 Task: In the  document Greatbarrierreefmeet.html change page color to  'Grey'. Insert watermark  'Confidential ' Apply Font Style in watermark Nunito
Action: Mouse moved to (280, 465)
Screenshot: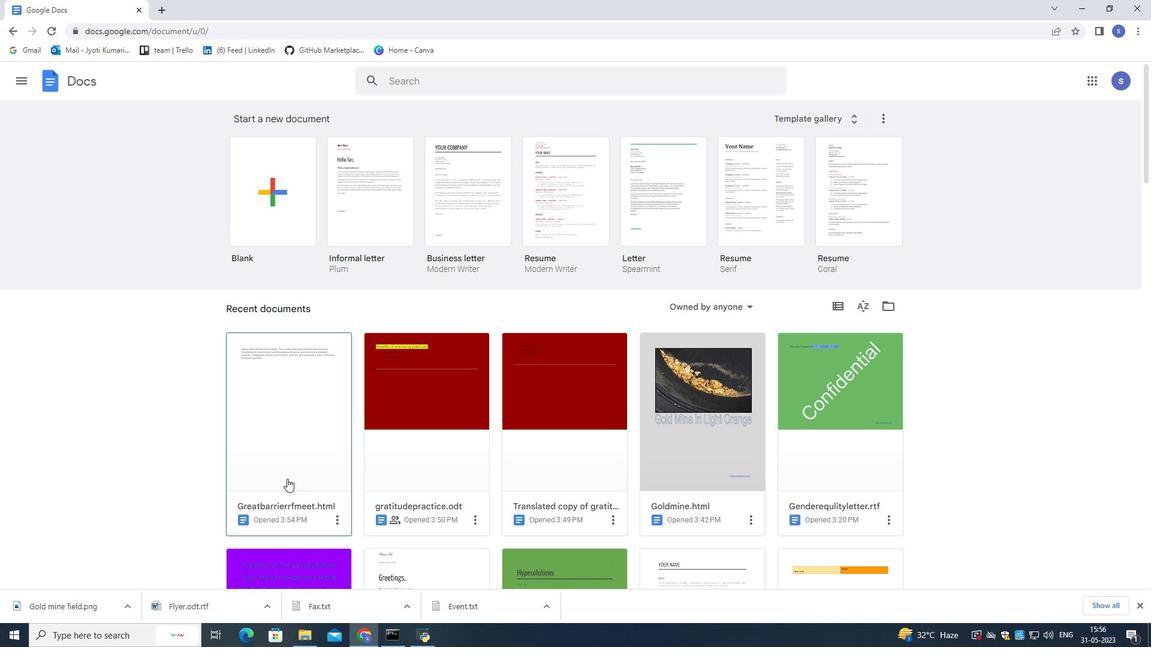 
Action: Mouse pressed left at (280, 465)
Screenshot: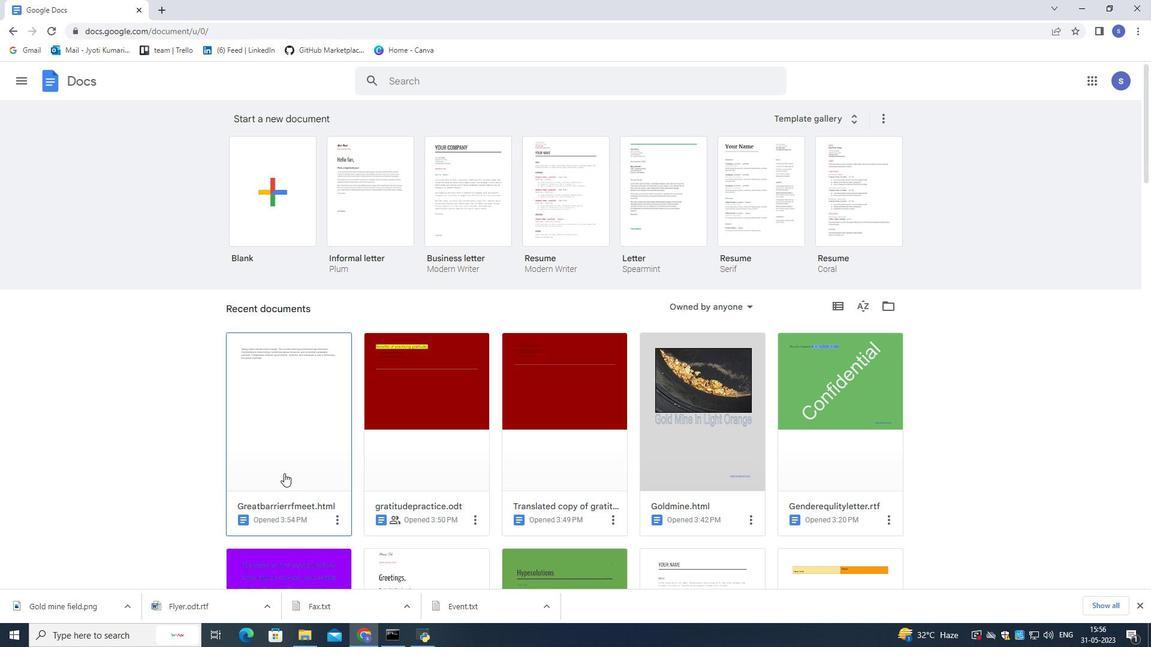 
Action: Mouse pressed left at (280, 465)
Screenshot: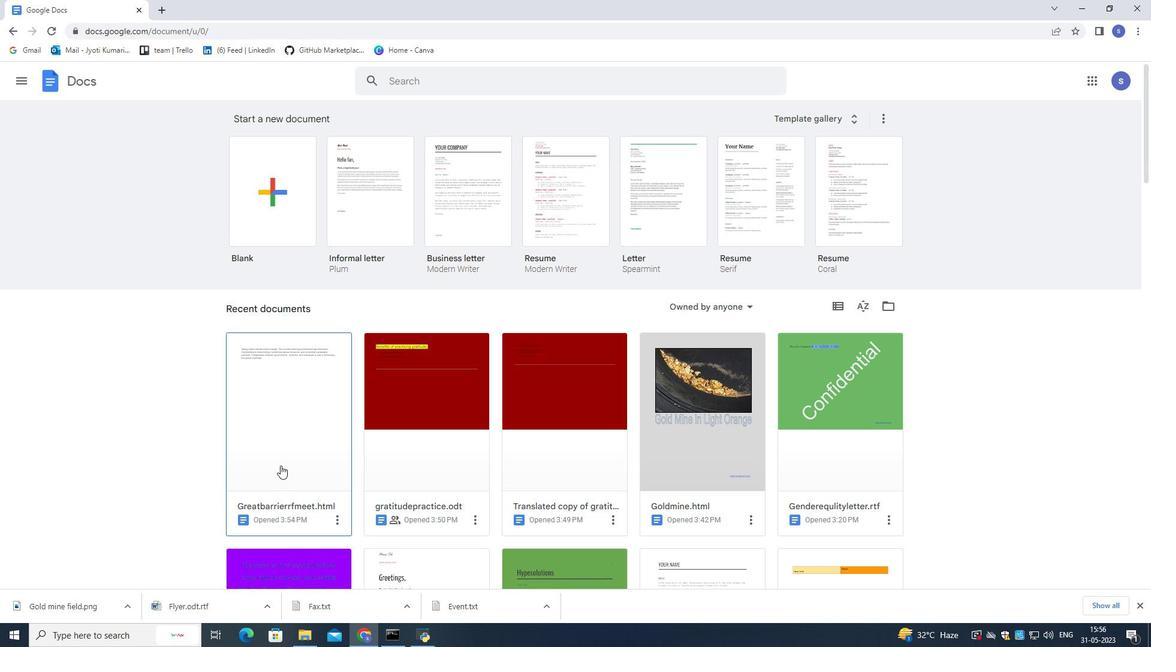 
Action: Mouse moved to (38, 91)
Screenshot: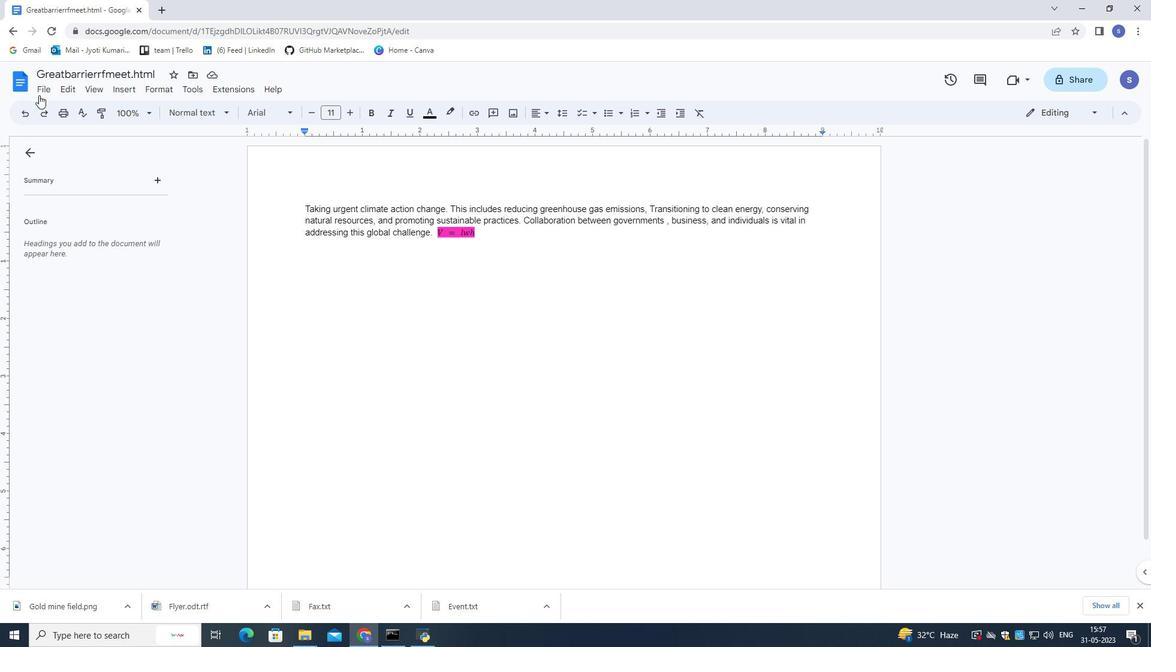 
Action: Mouse pressed left at (38, 91)
Screenshot: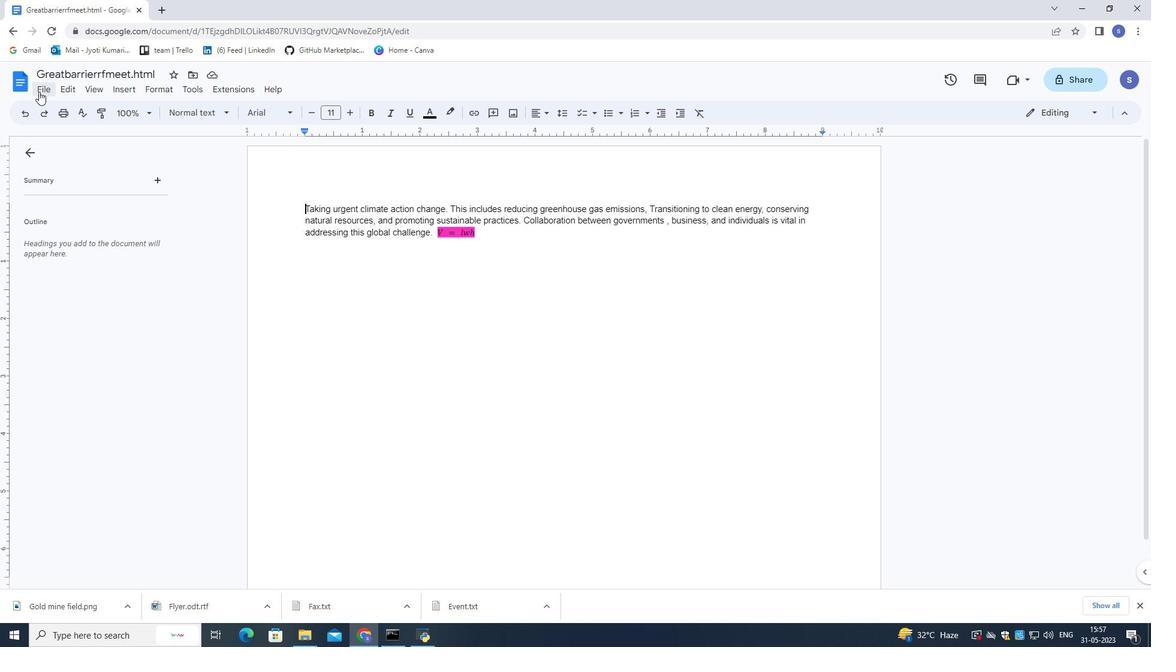 
Action: Mouse moved to (124, 414)
Screenshot: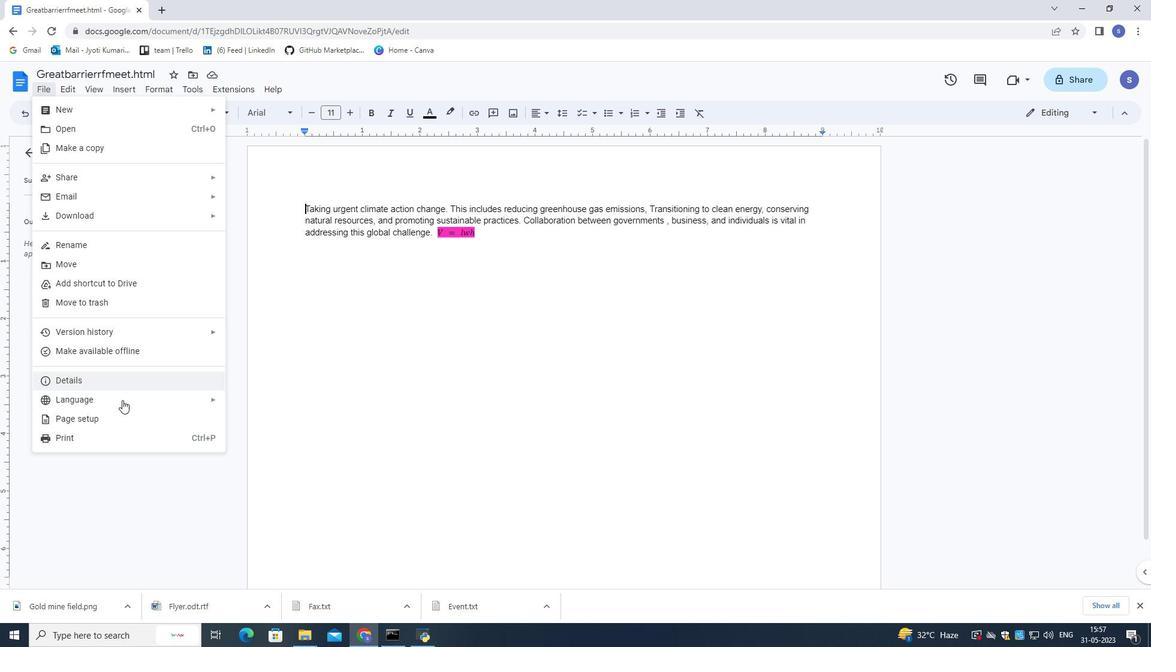 
Action: Mouse pressed left at (124, 414)
Screenshot: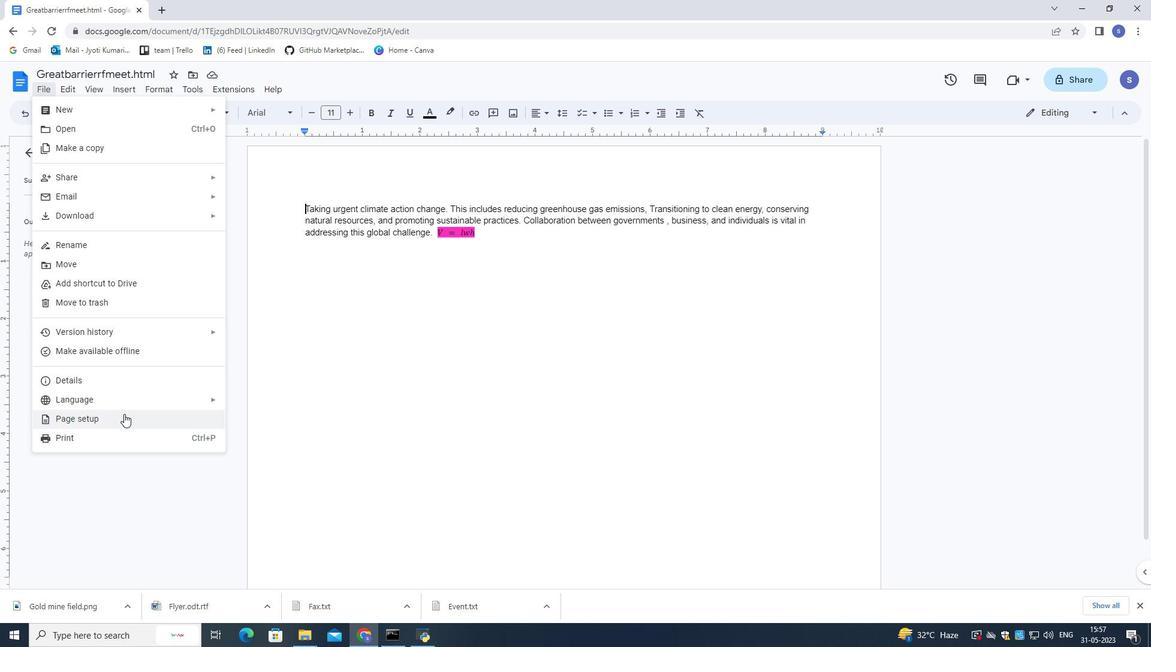 
Action: Mouse moved to (471, 401)
Screenshot: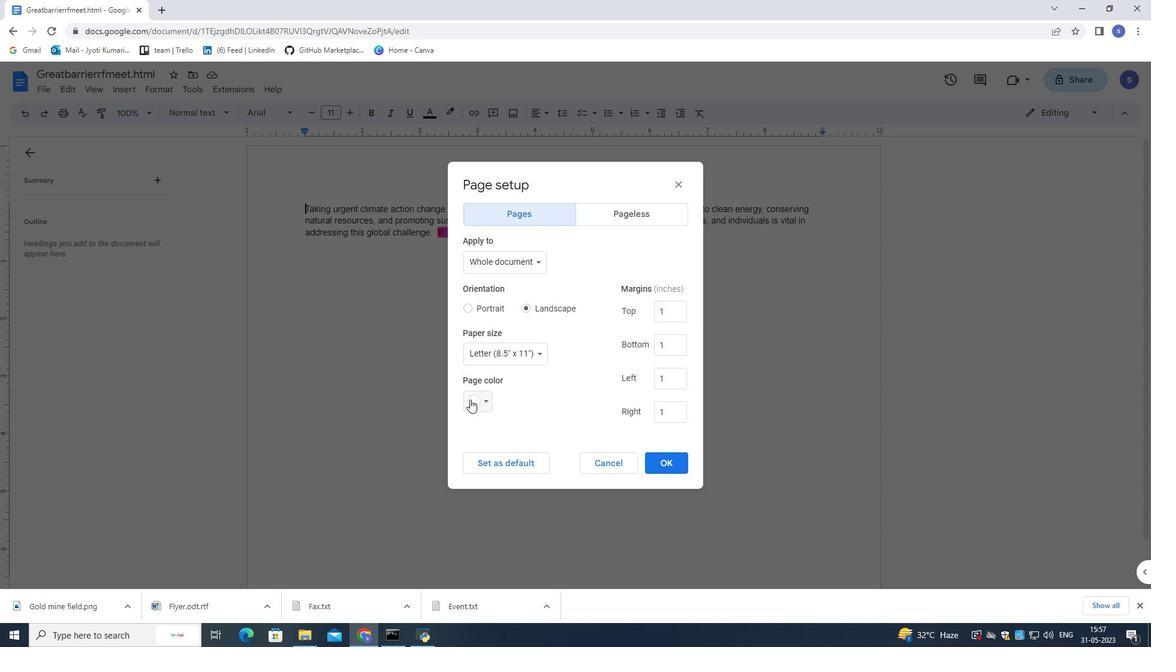 
Action: Mouse pressed left at (471, 401)
Screenshot: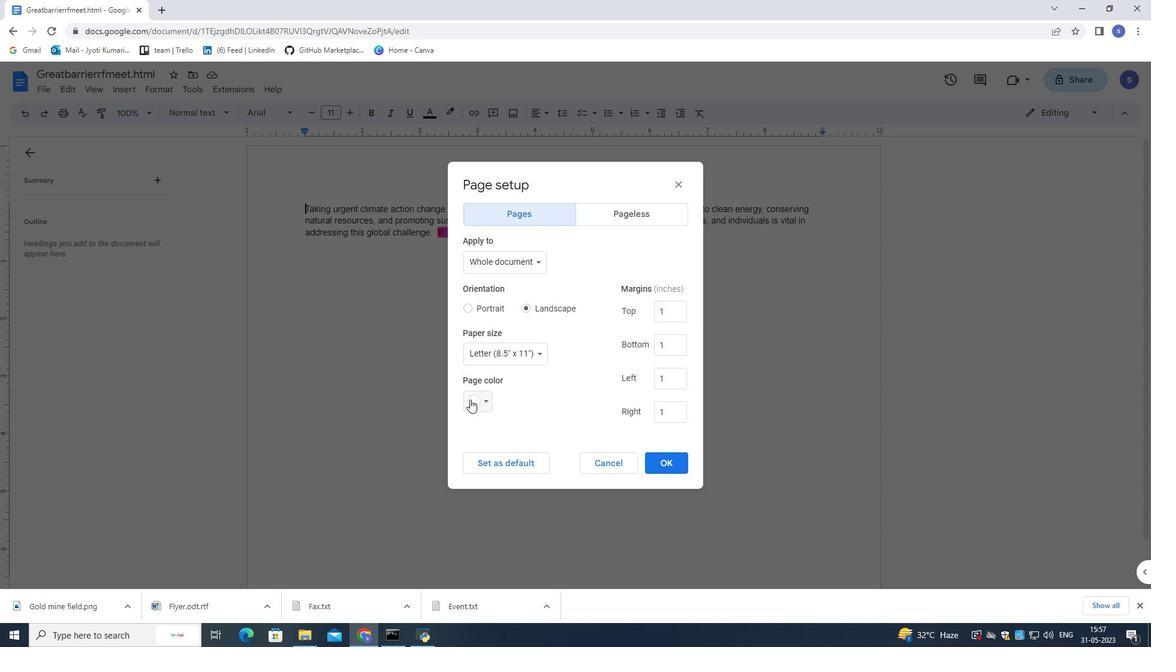 
Action: Mouse moved to (547, 427)
Screenshot: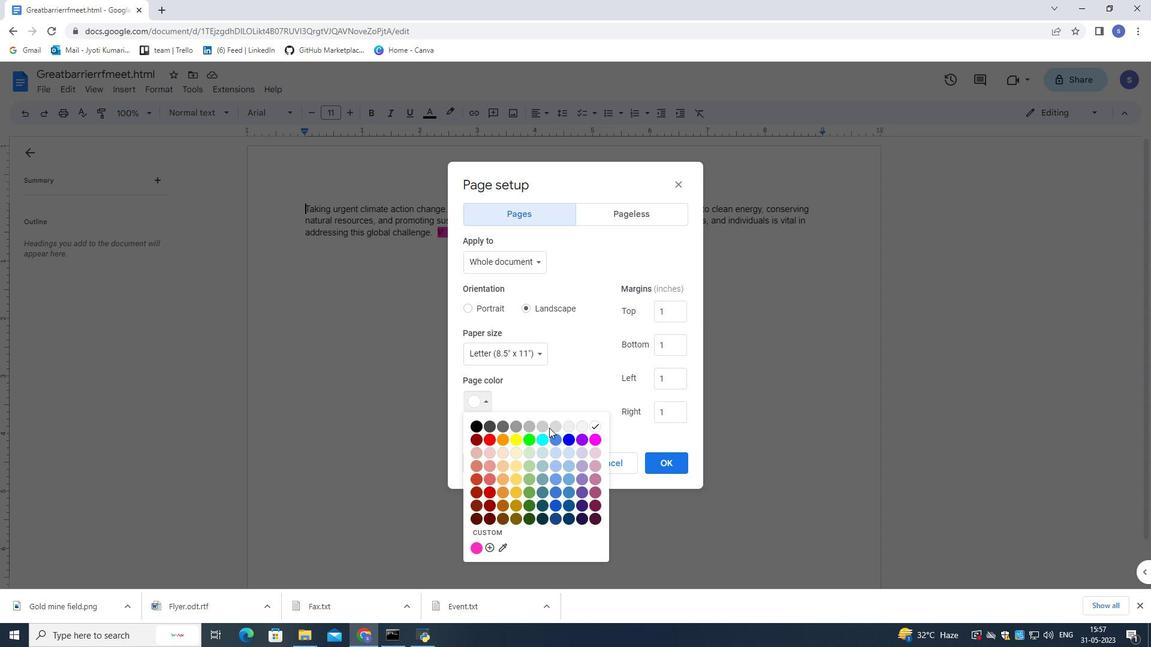 
Action: Mouse pressed left at (547, 427)
Screenshot: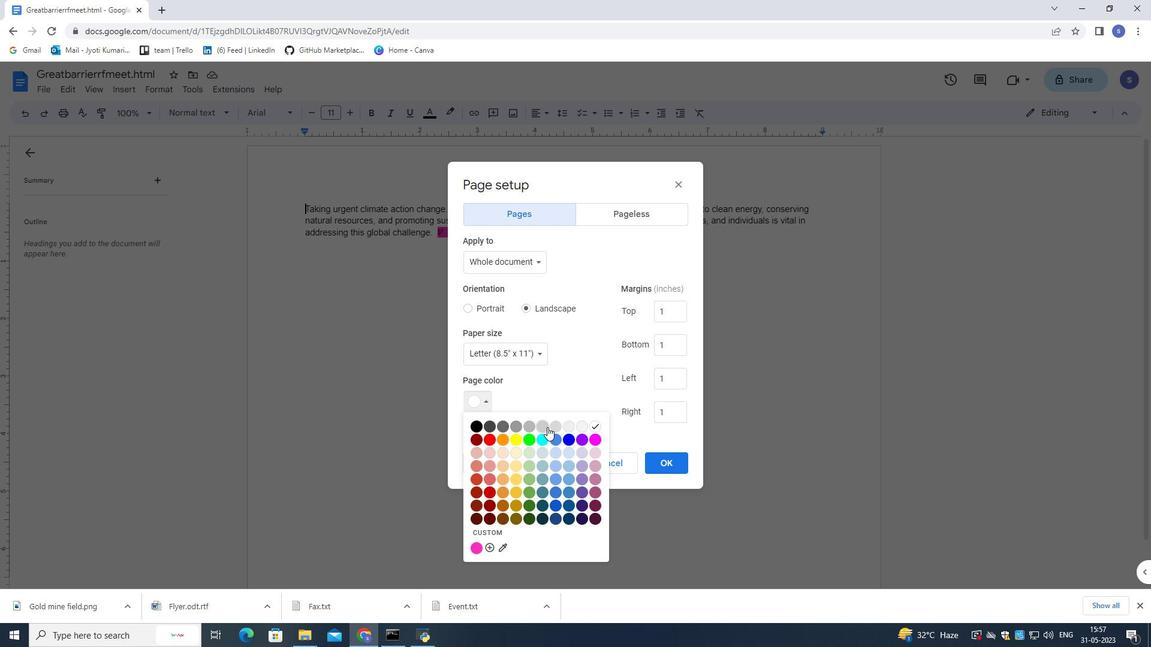 
Action: Mouse moved to (666, 459)
Screenshot: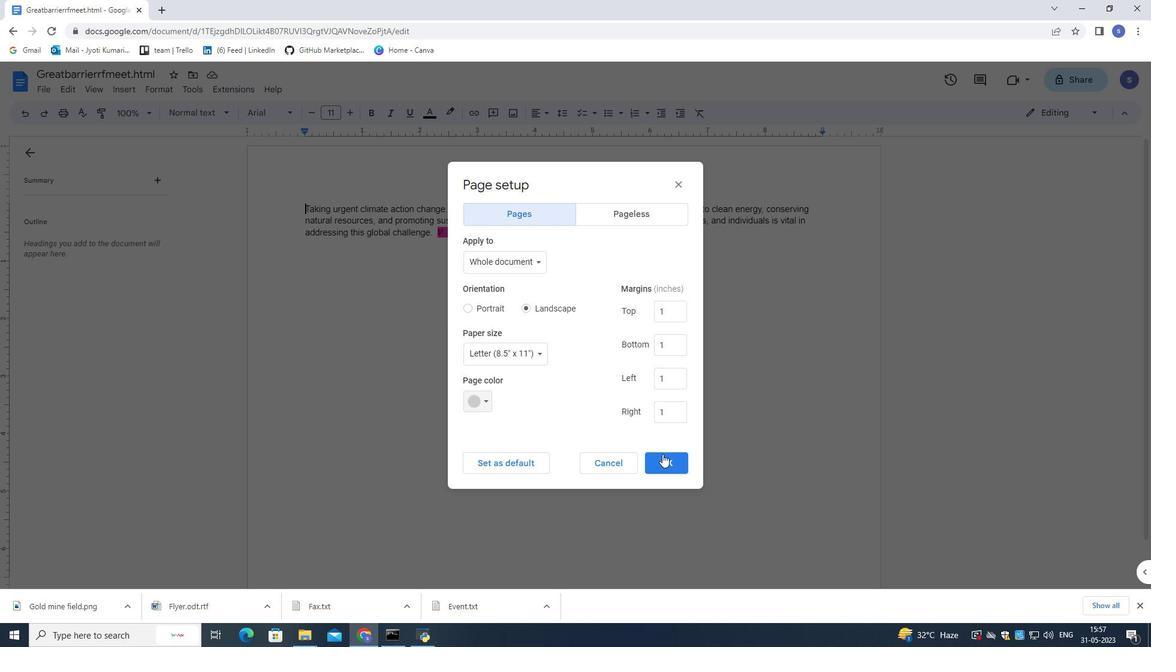 
Action: Mouse pressed left at (666, 459)
Screenshot: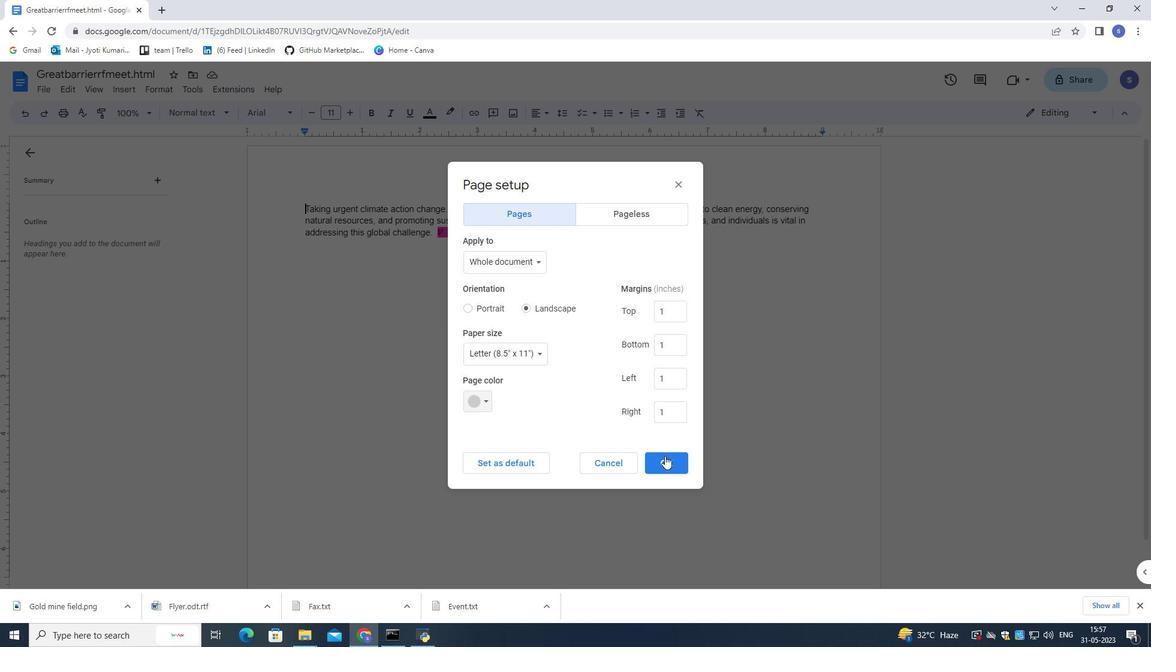 
Action: Mouse moved to (112, 88)
Screenshot: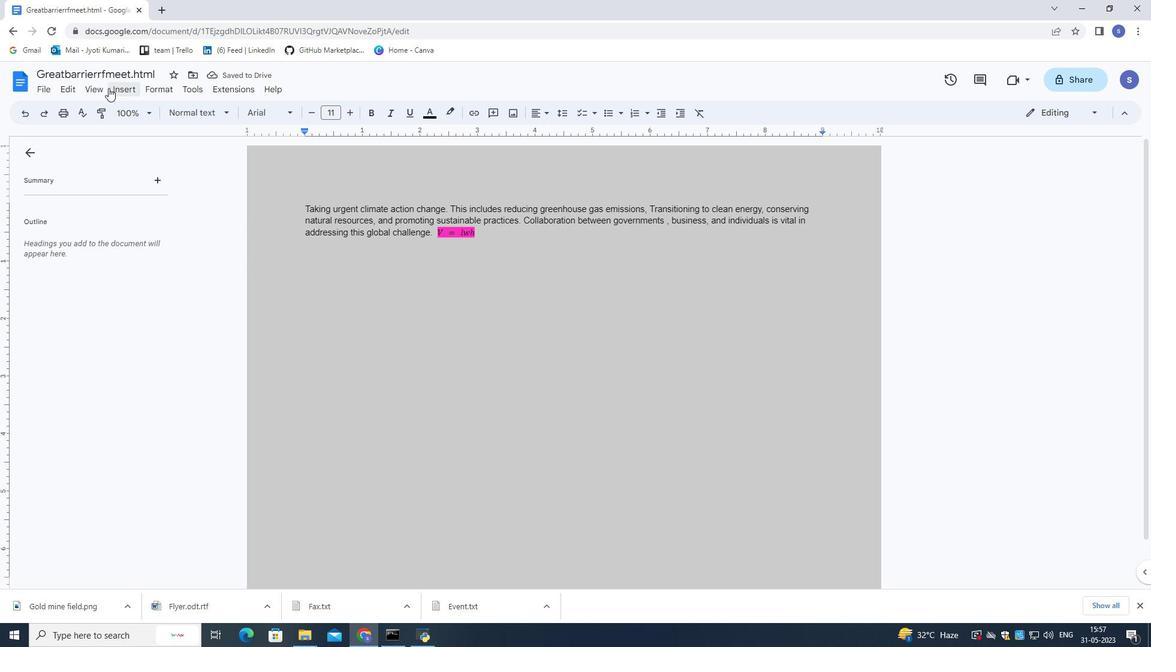 
Action: Mouse pressed left at (112, 88)
Screenshot: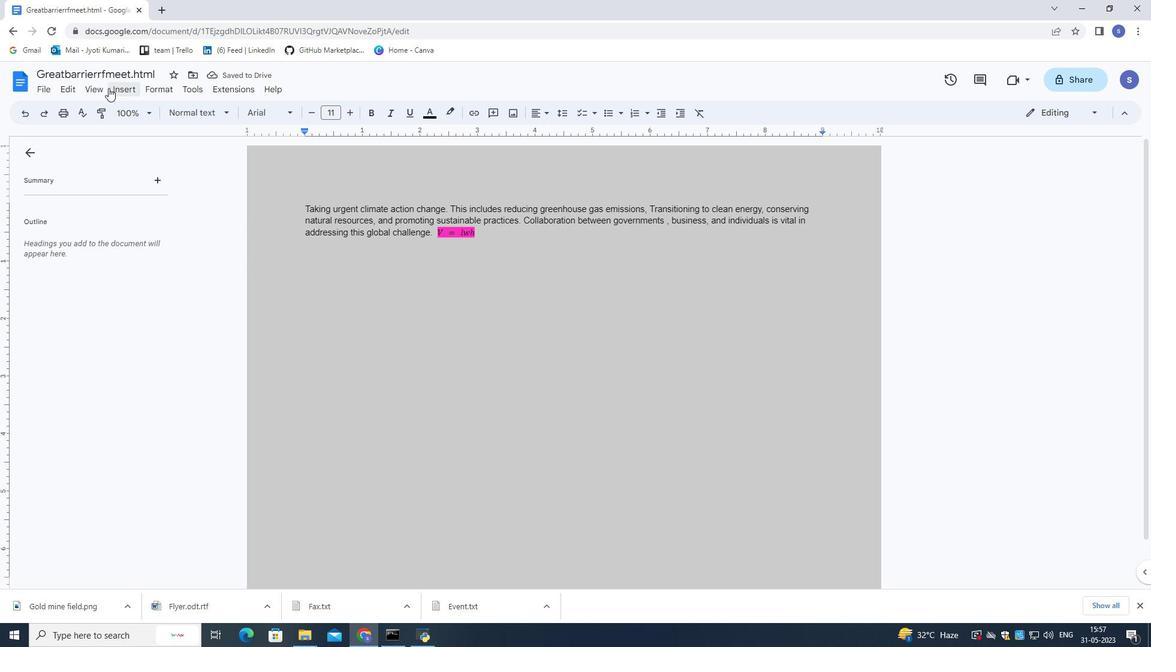 
Action: Mouse moved to (173, 370)
Screenshot: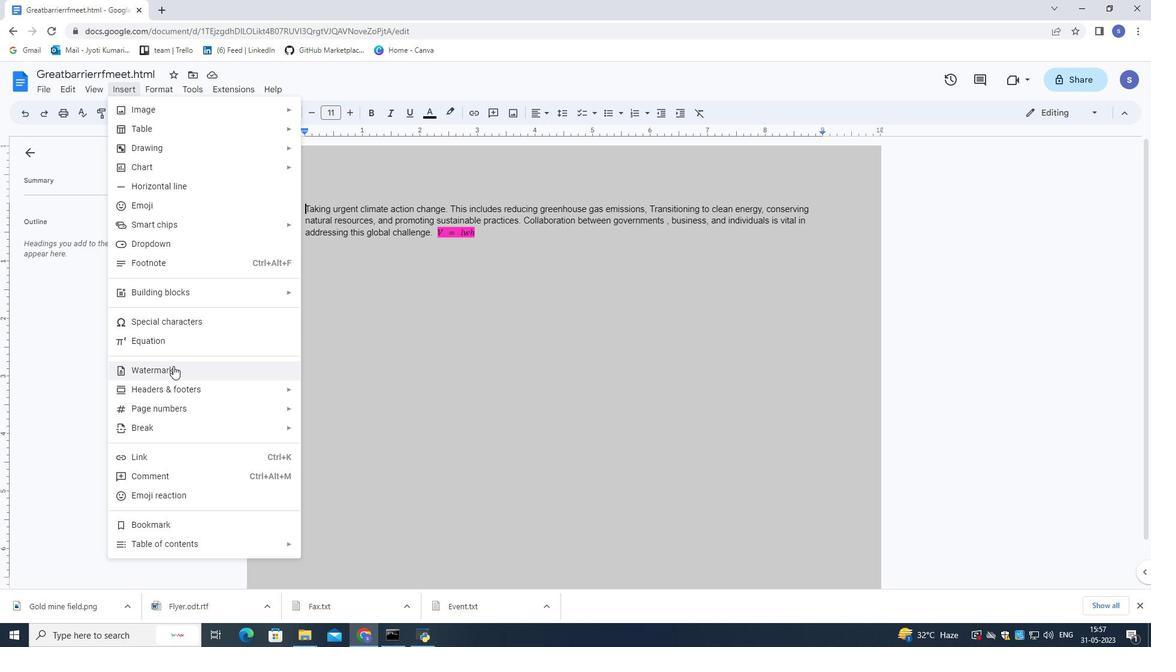 
Action: Mouse pressed left at (173, 370)
Screenshot: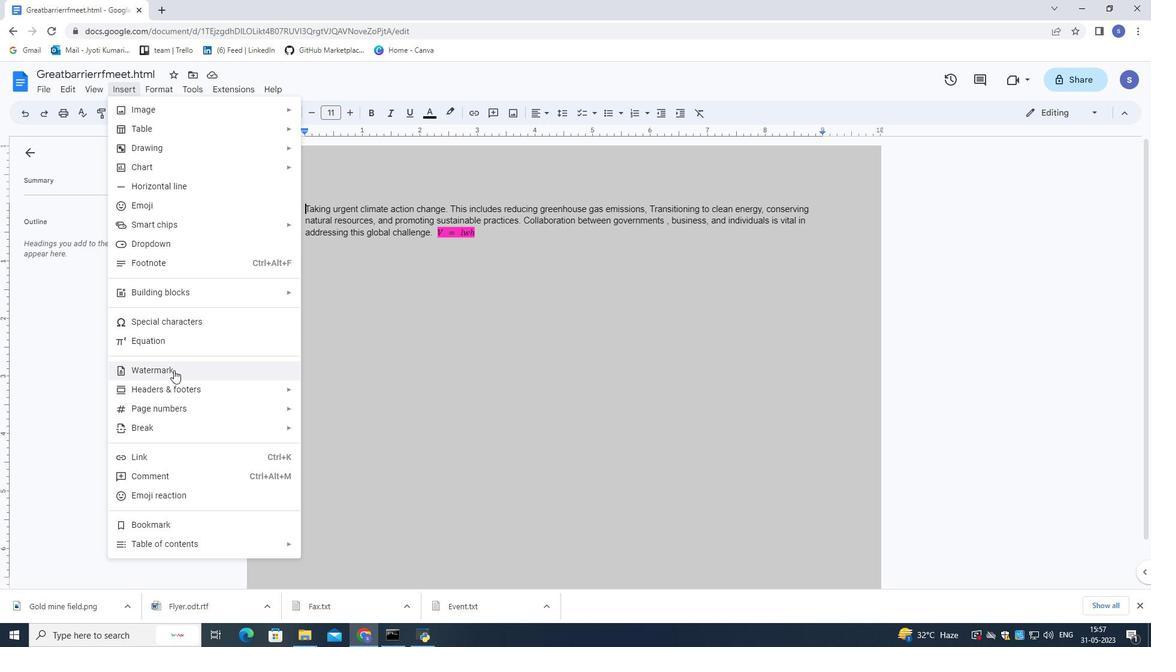 
Action: Mouse moved to (1092, 150)
Screenshot: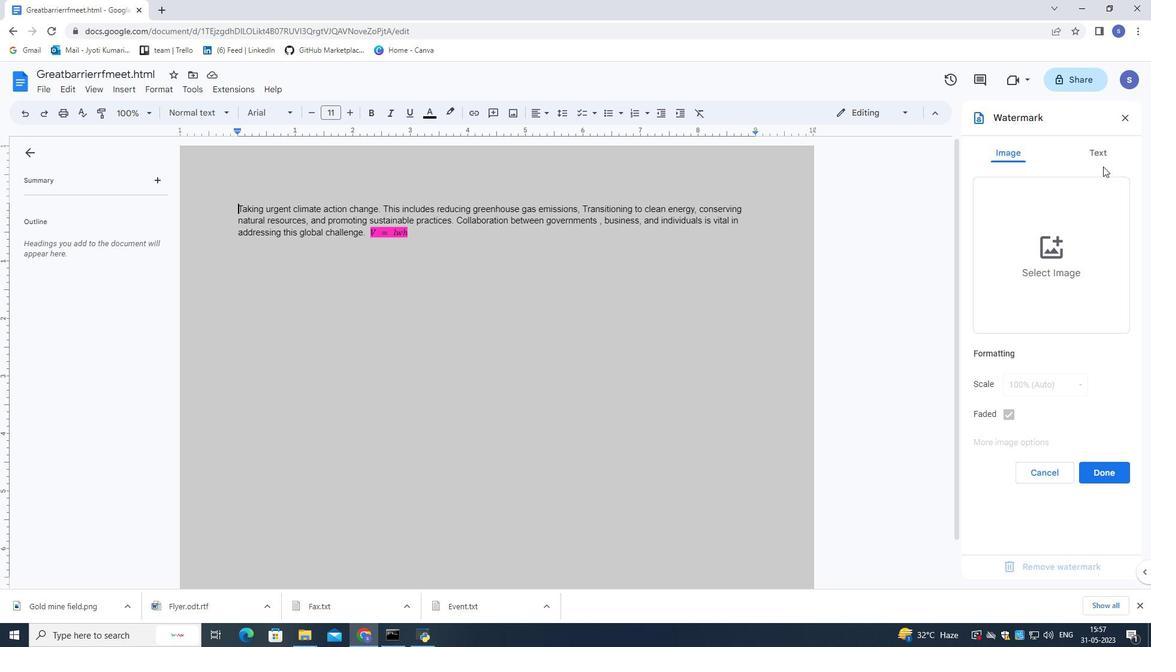 
Action: Mouse pressed left at (1092, 150)
Screenshot: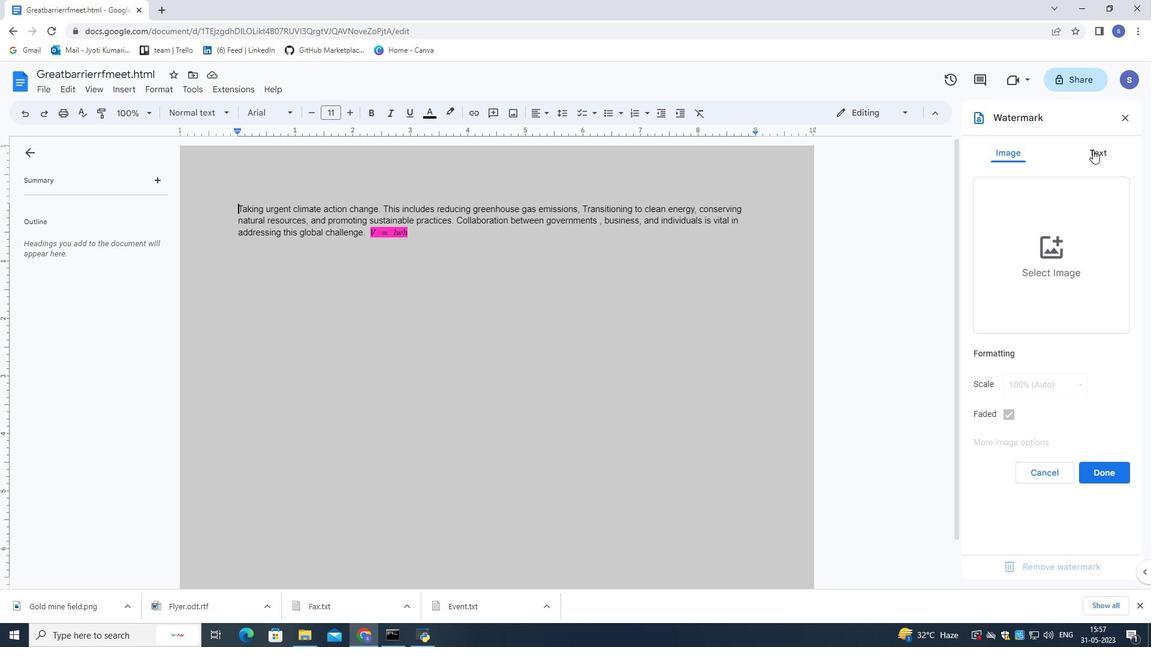 
Action: Mouse moved to (1027, 190)
Screenshot: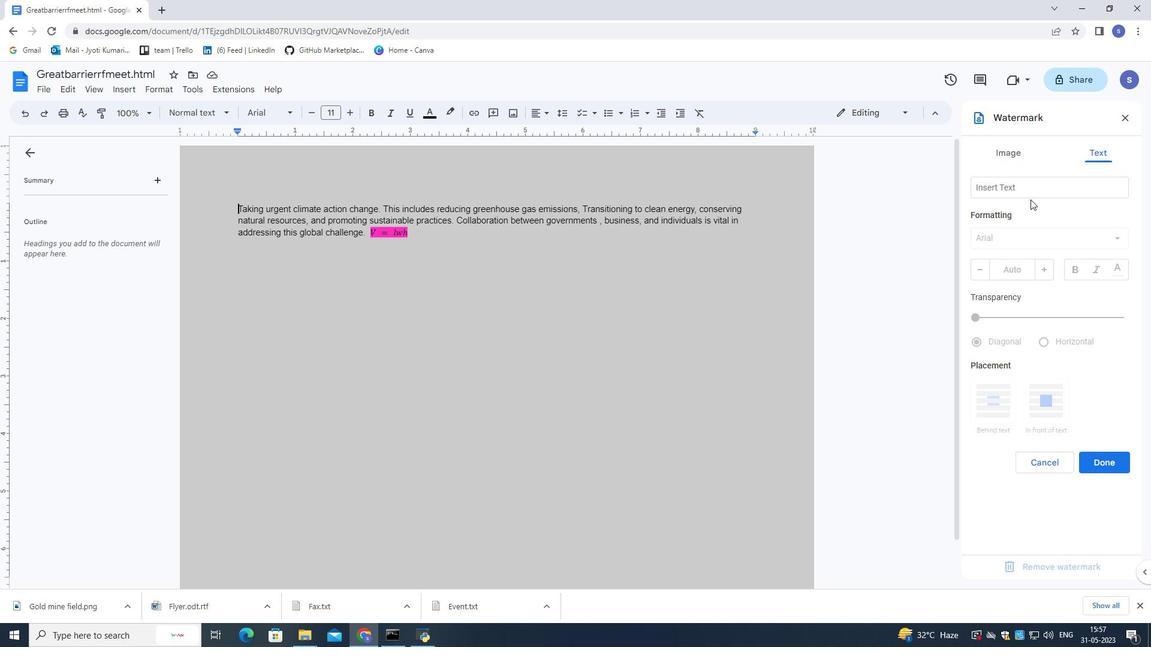 
Action: Mouse pressed left at (1027, 190)
Screenshot: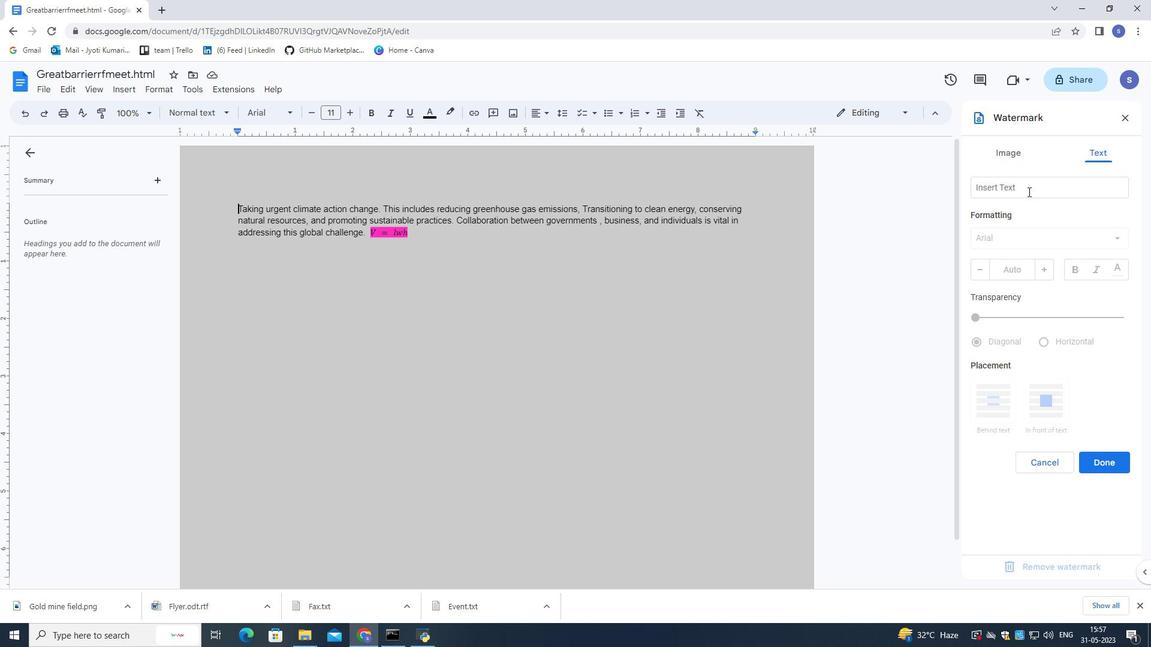
Action: Key pressed confidential
Screenshot: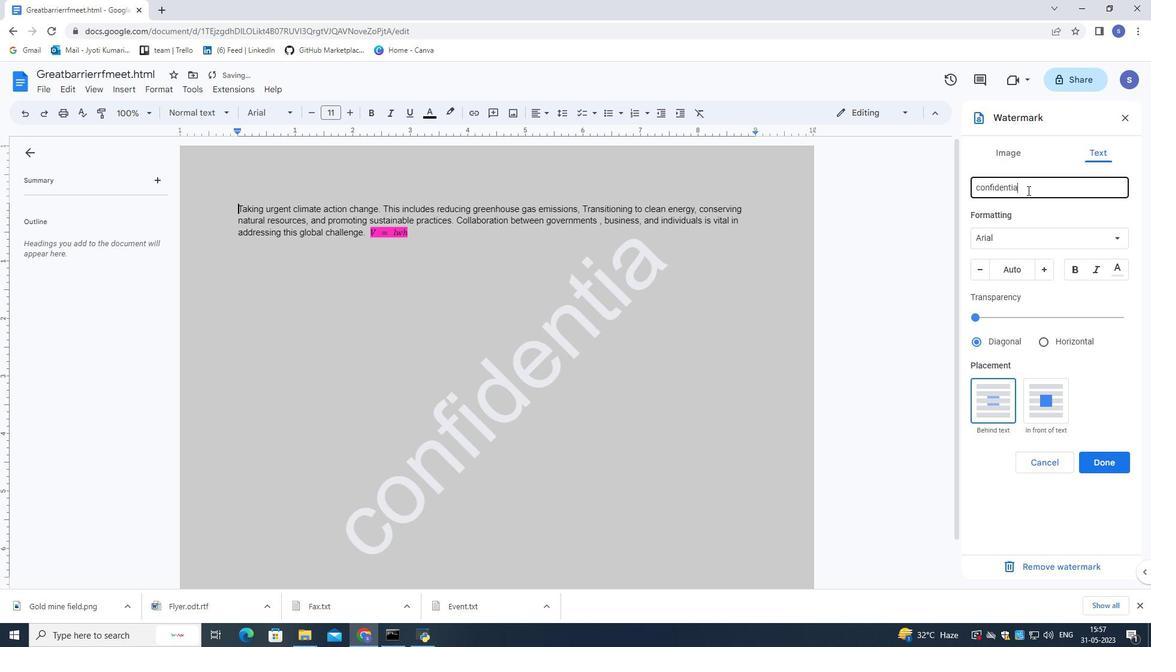 
Action: Mouse moved to (1100, 464)
Screenshot: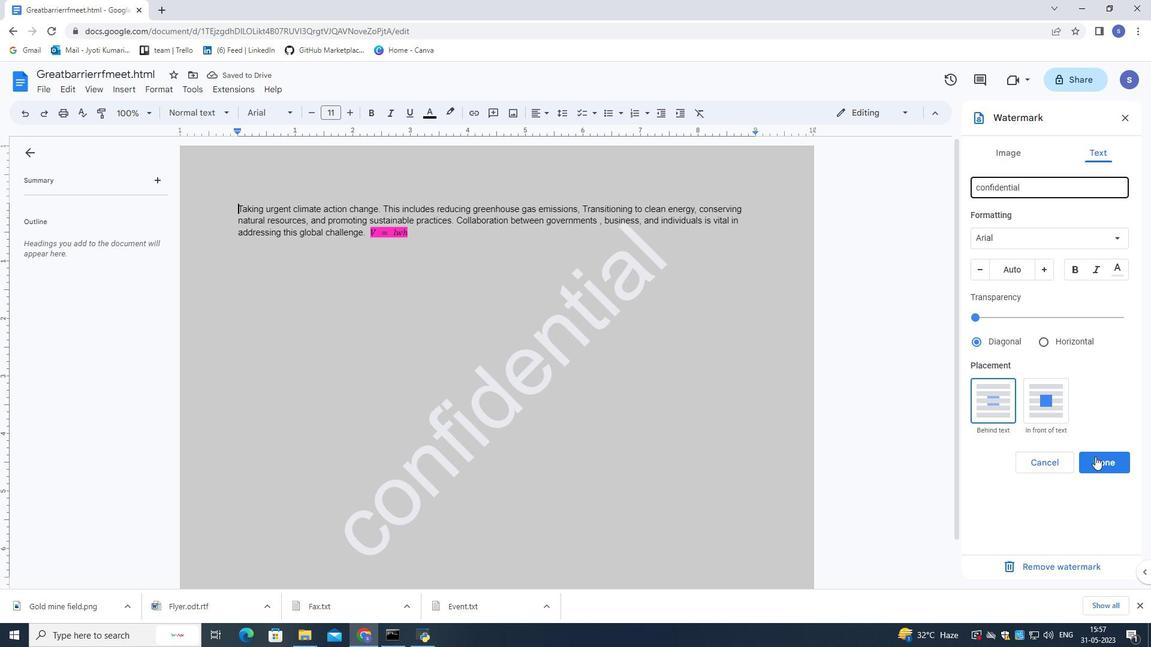 
Action: Mouse pressed left at (1100, 464)
Screenshot: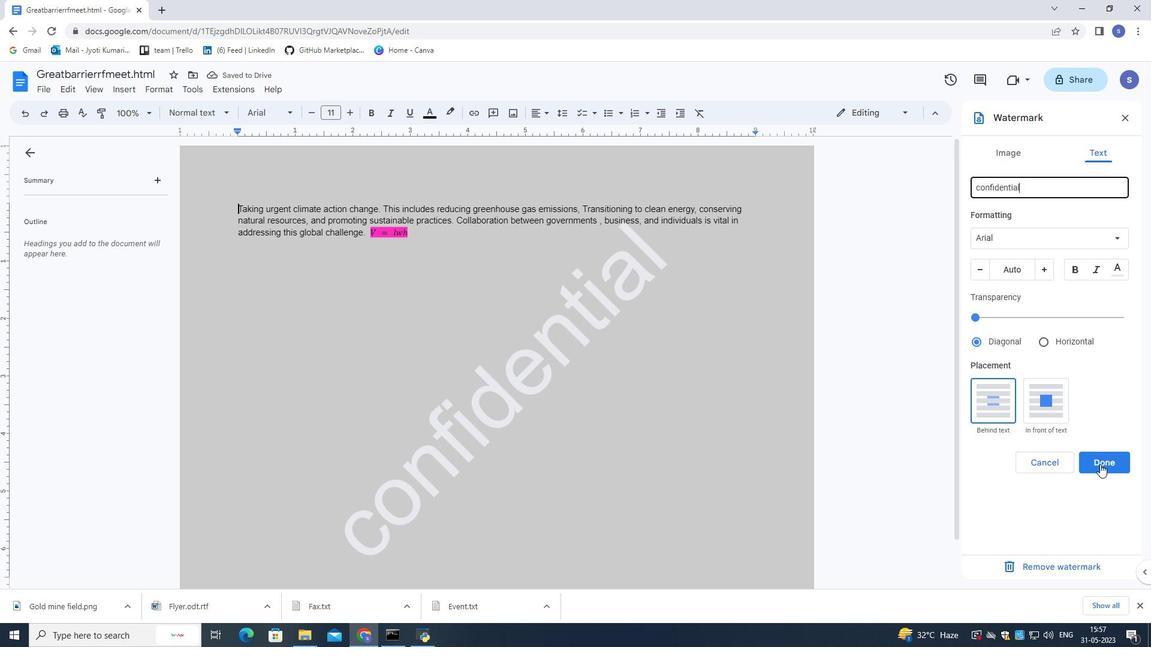 
Action: Mouse moved to (588, 396)
Screenshot: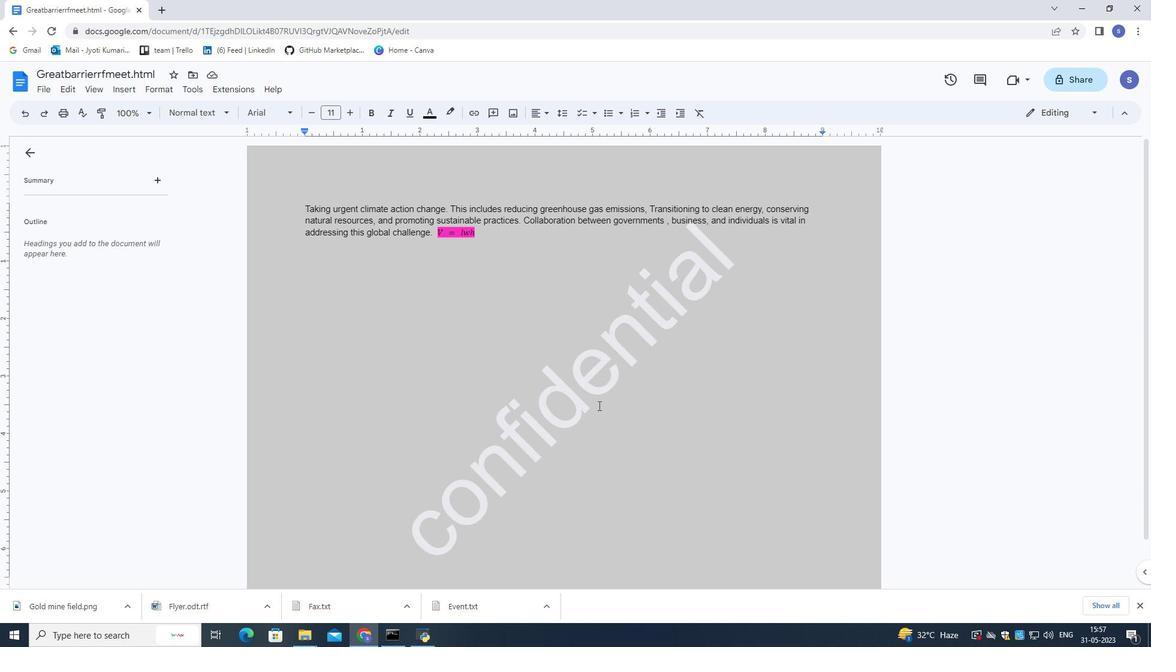 
Action: Mouse pressed left at (588, 396)
Screenshot: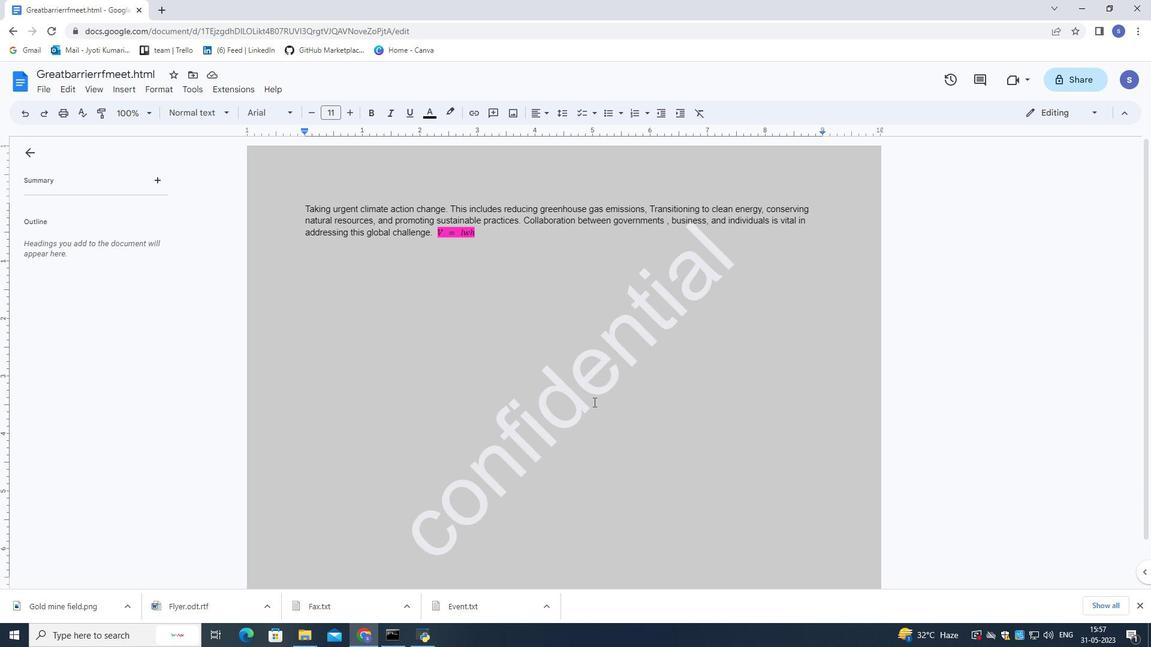 
Action: Mouse pressed left at (588, 396)
Screenshot: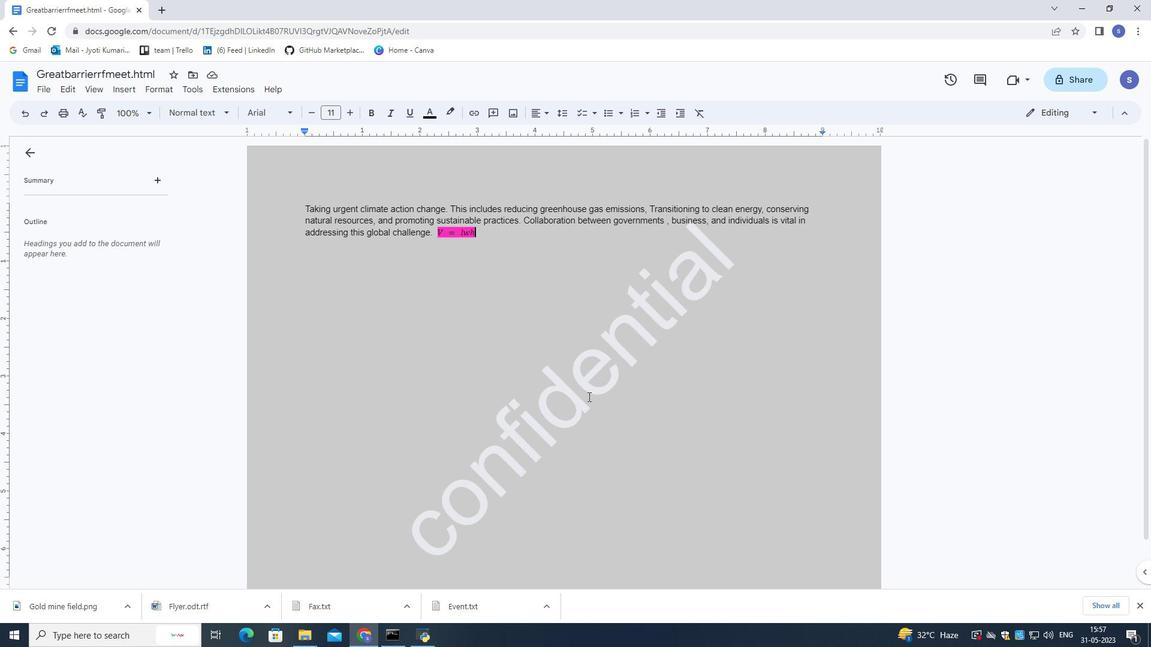 
Action: Mouse pressed left at (588, 396)
Screenshot: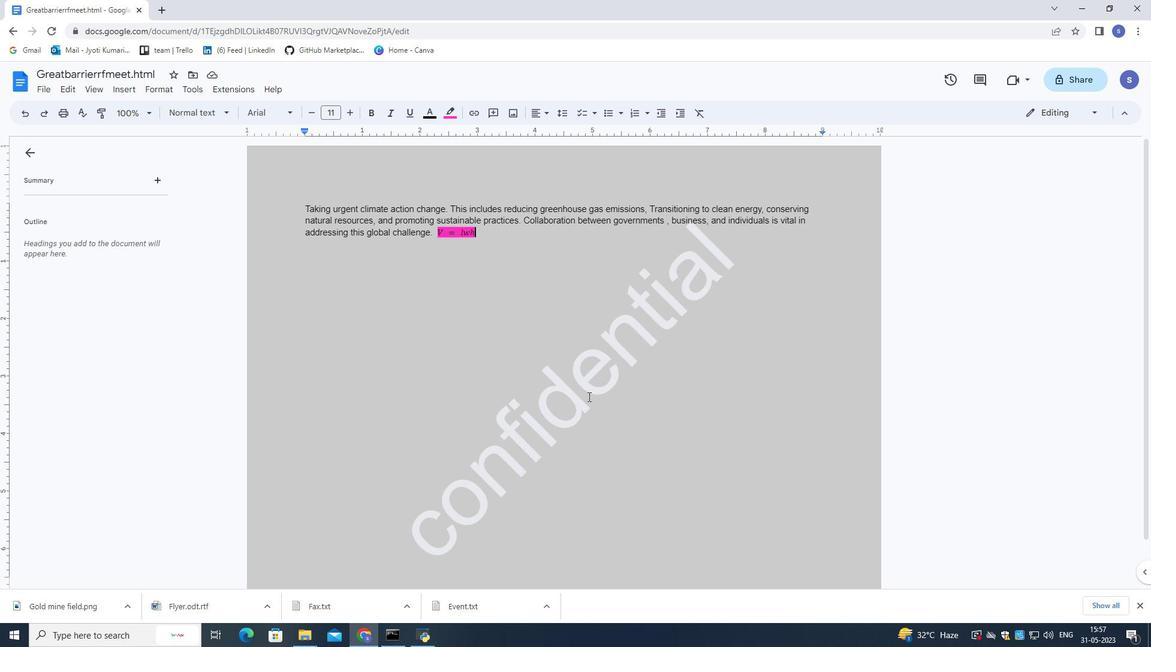 
Action: Mouse moved to (566, 448)
Screenshot: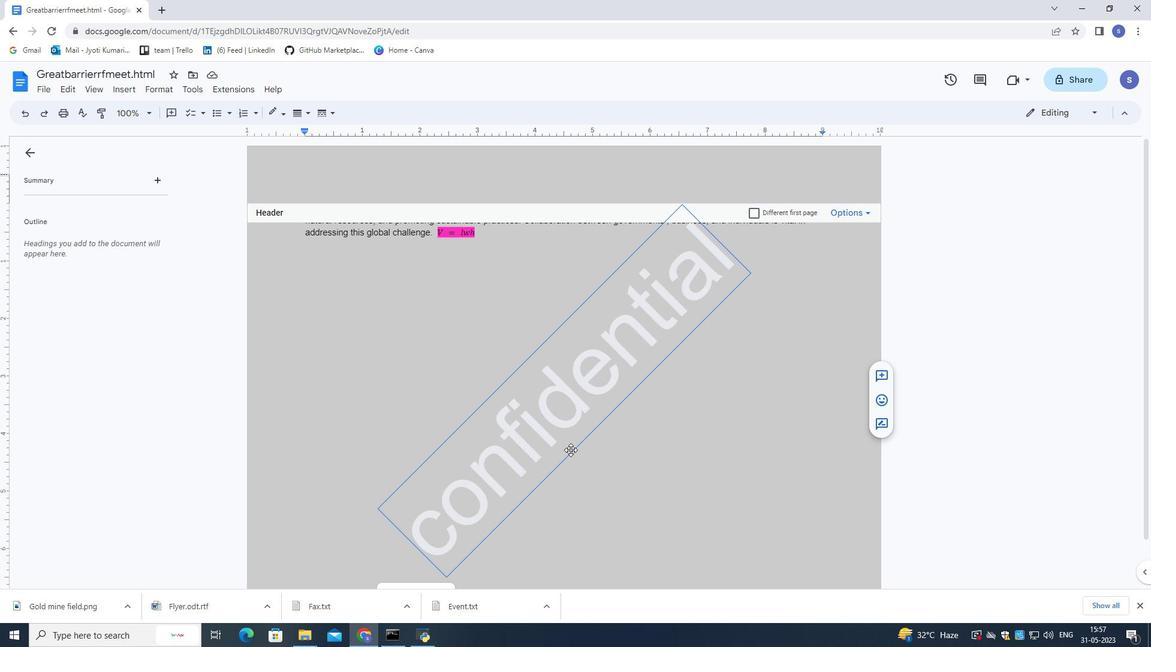 
Action: Mouse scrolled (566, 447) with delta (0, 0)
Screenshot: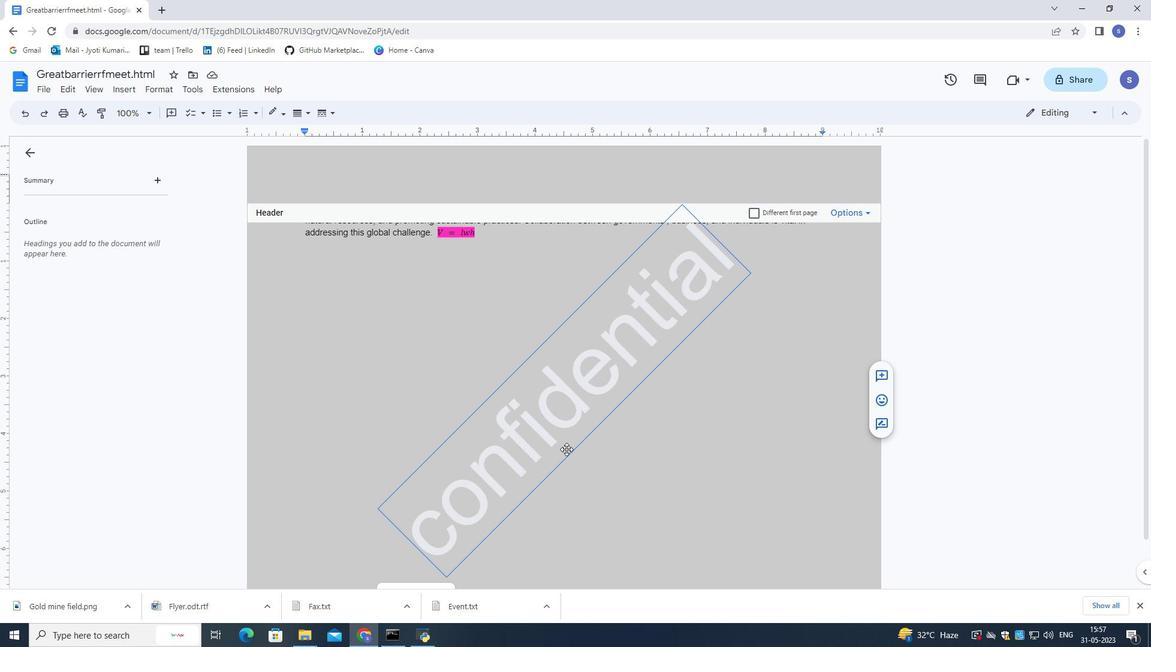 
Action: Mouse scrolled (566, 447) with delta (0, 0)
Screenshot: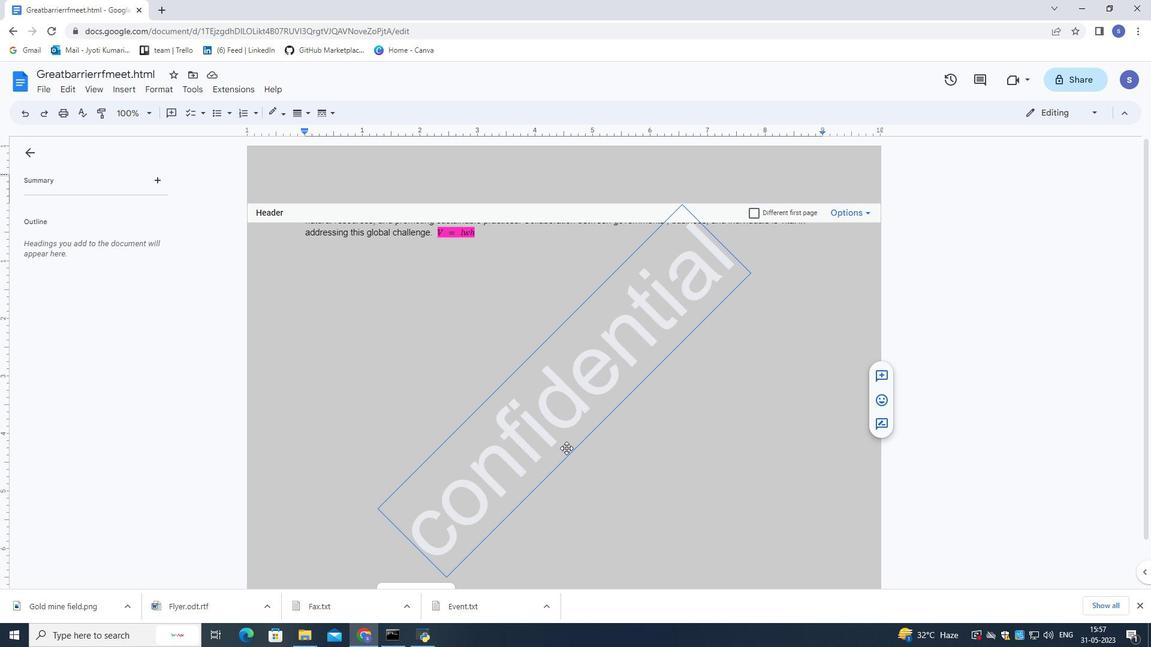 
Action: Mouse scrolled (566, 447) with delta (0, 0)
Screenshot: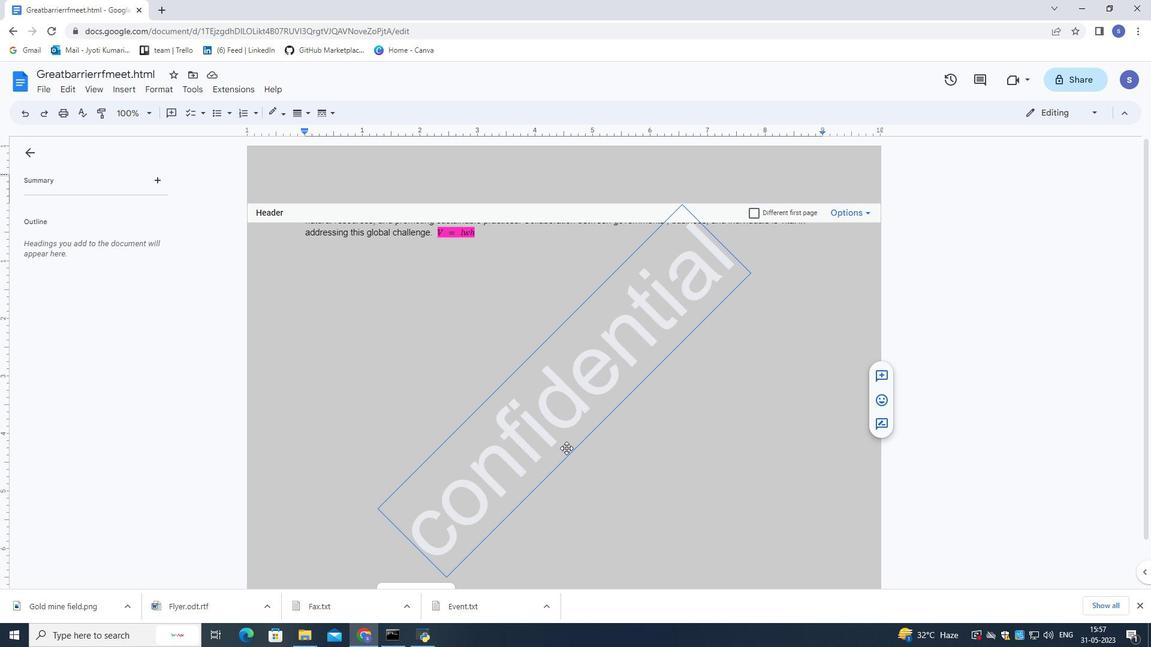 
Action: Mouse moved to (436, 547)
Screenshot: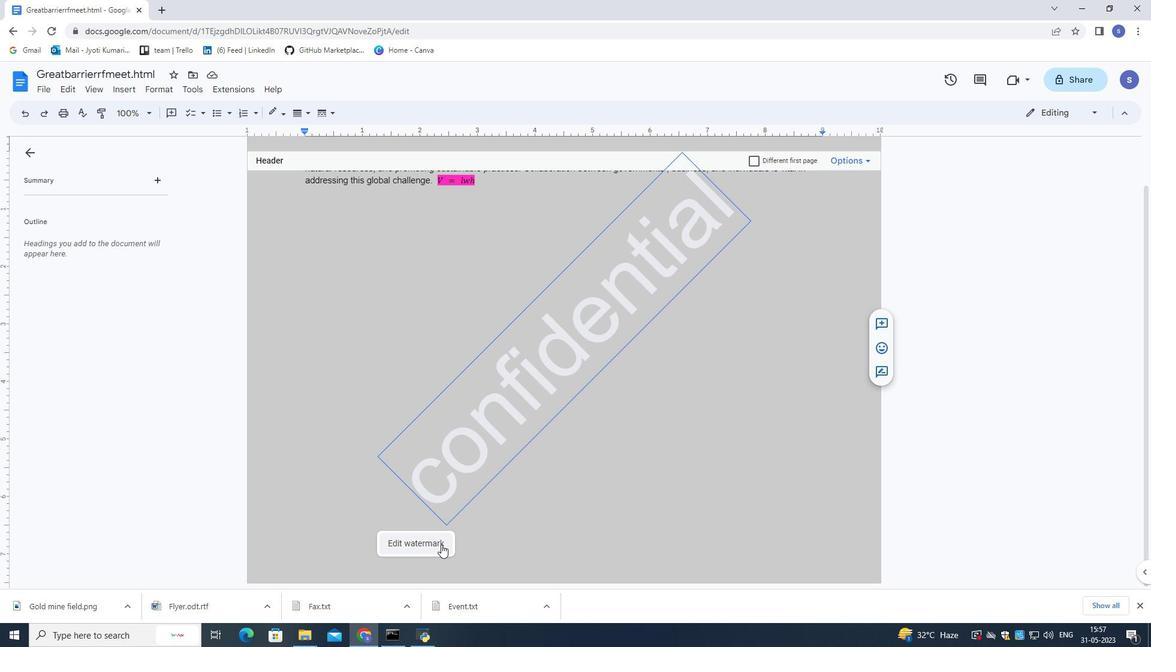 
Action: Mouse pressed left at (436, 547)
Screenshot: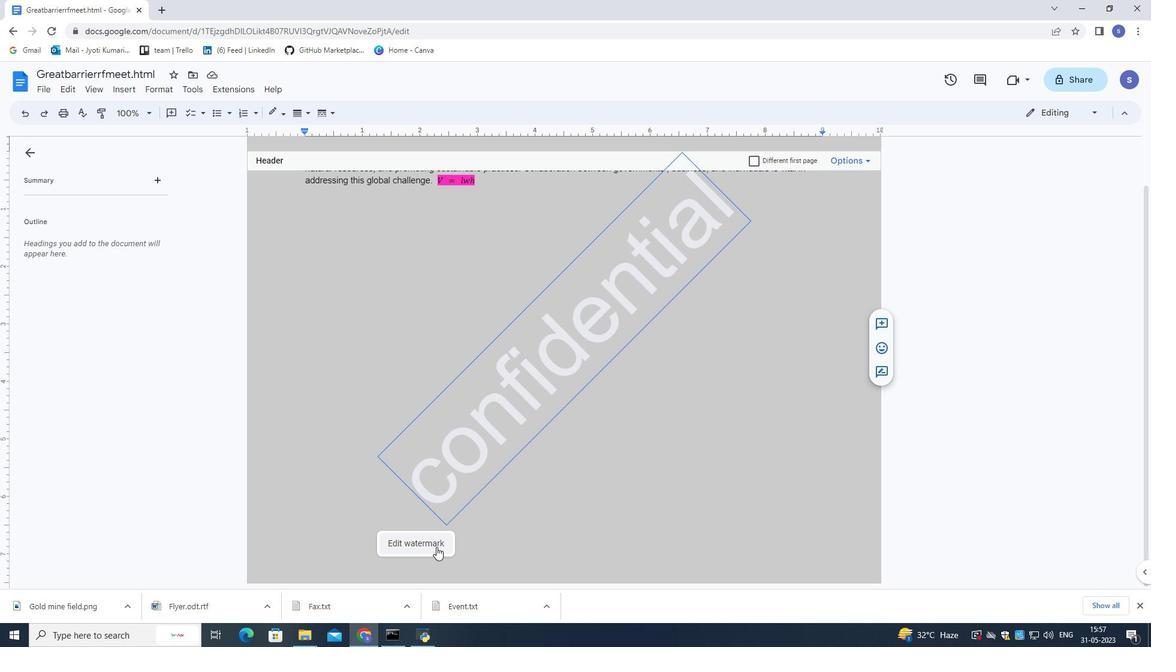 
Action: Mouse moved to (1010, 240)
Screenshot: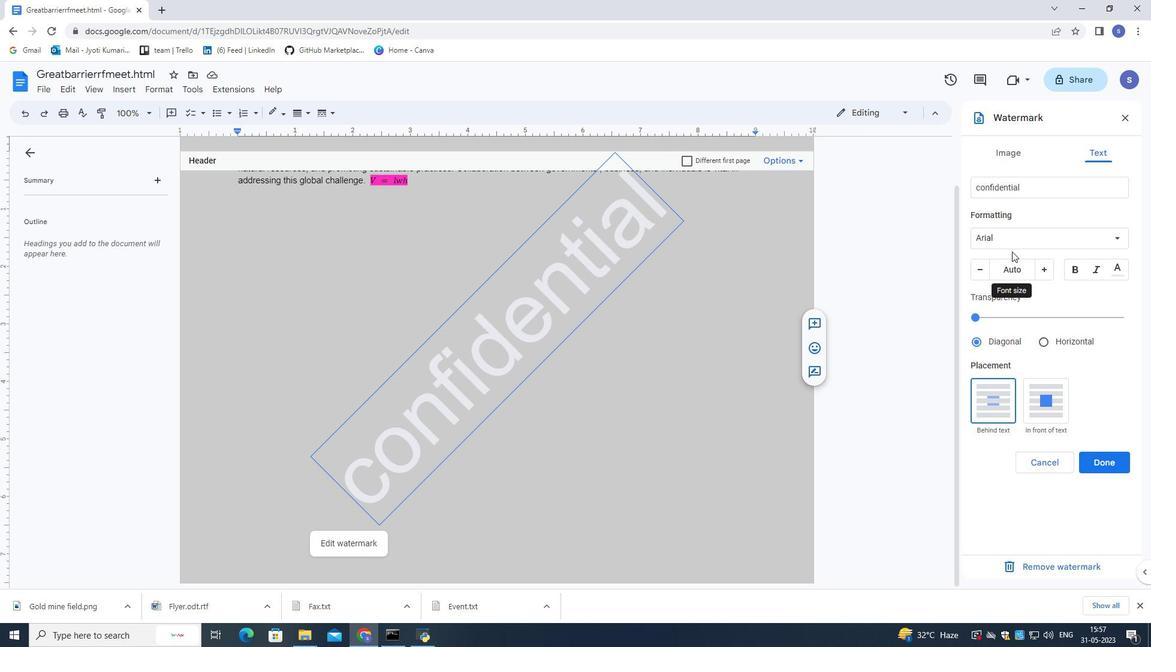 
Action: Mouse pressed left at (1010, 240)
Screenshot: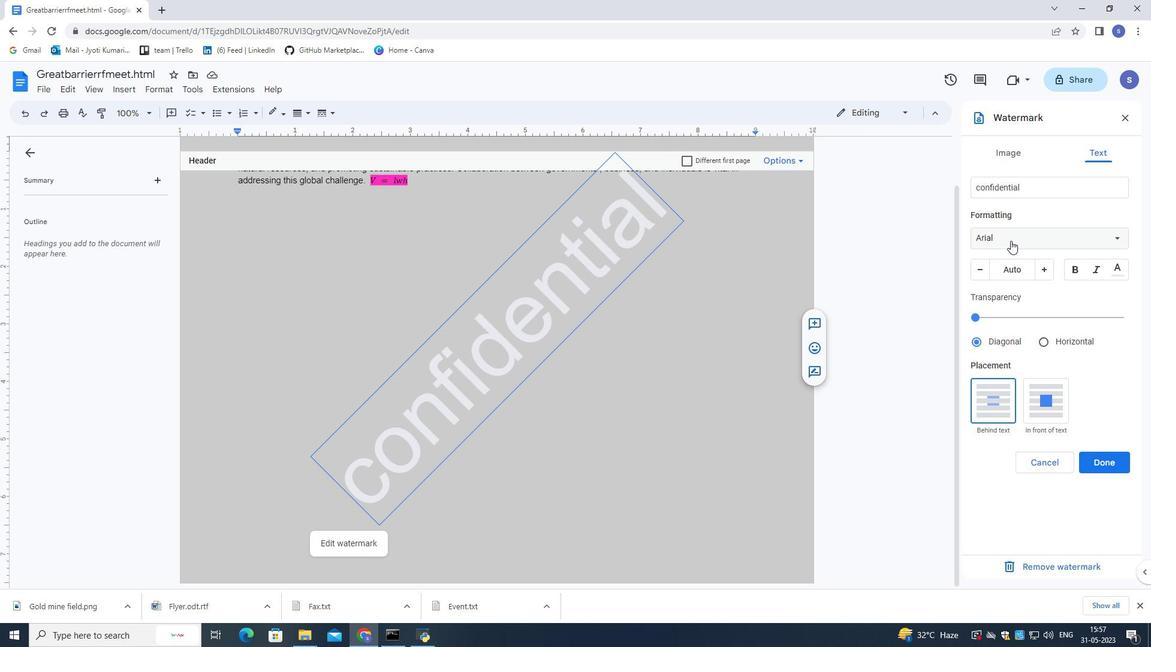 
Action: Mouse moved to (1016, 264)
Screenshot: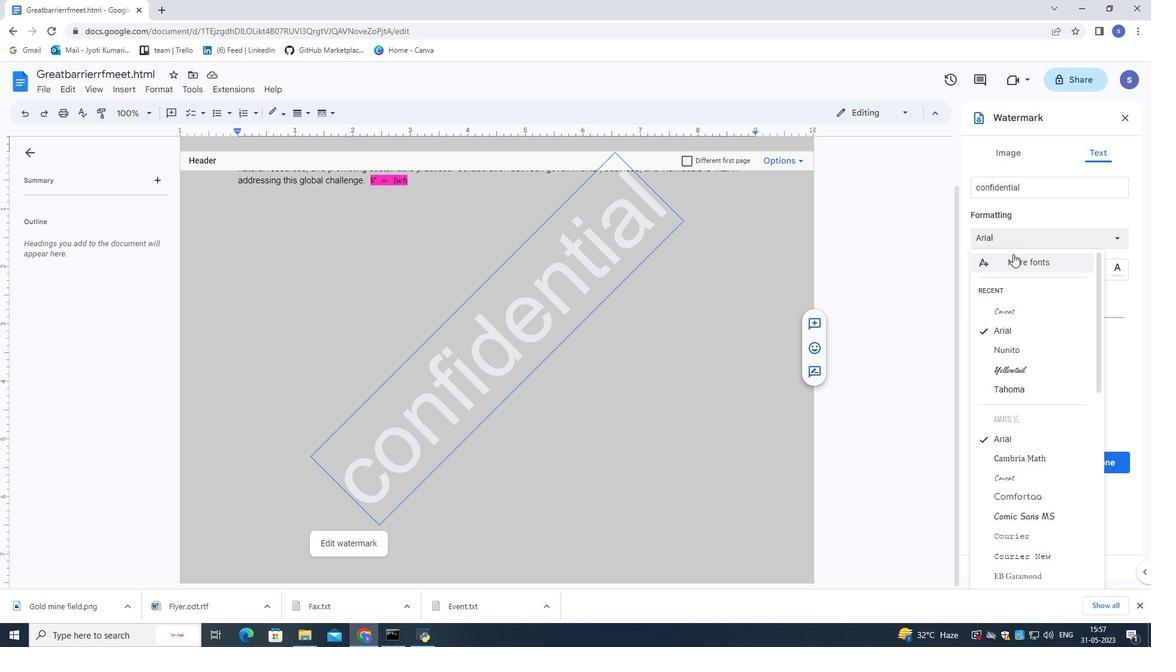 
Action: Mouse pressed left at (1016, 264)
Screenshot: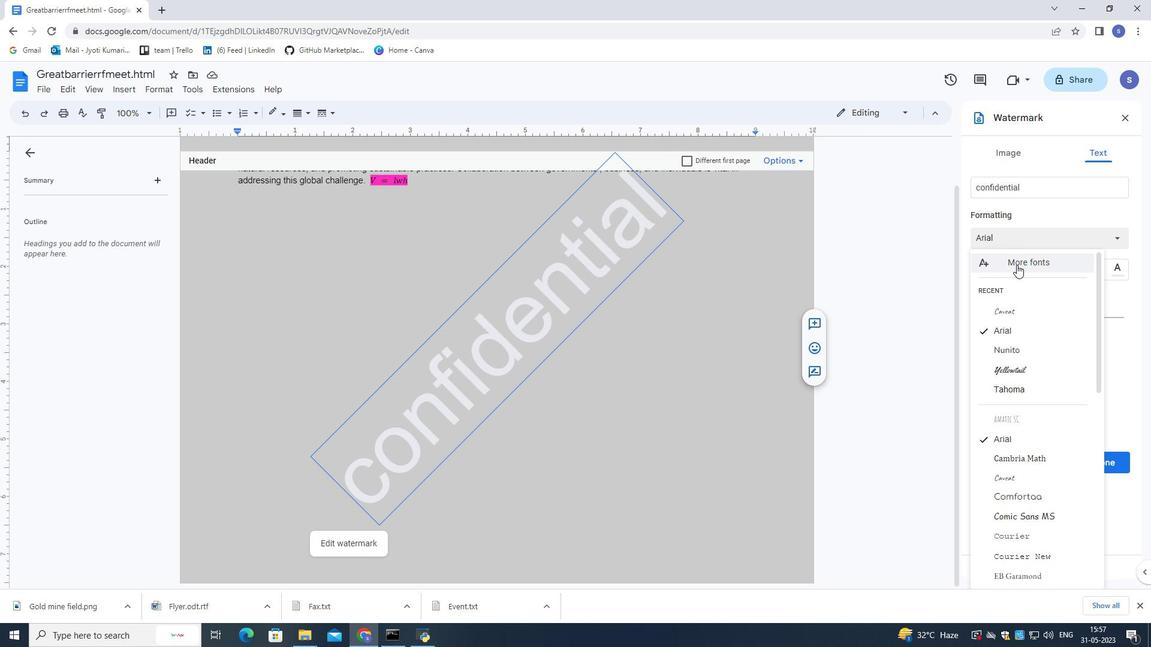 
Action: Mouse moved to (408, 179)
Screenshot: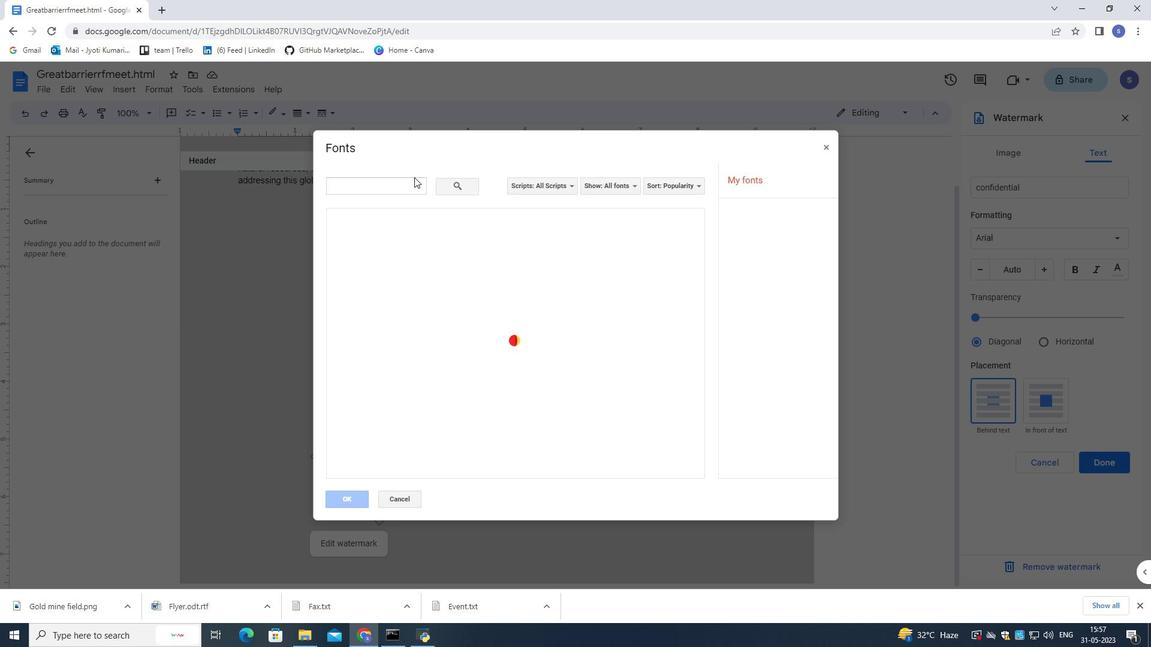
Action: Mouse pressed left at (408, 179)
Screenshot: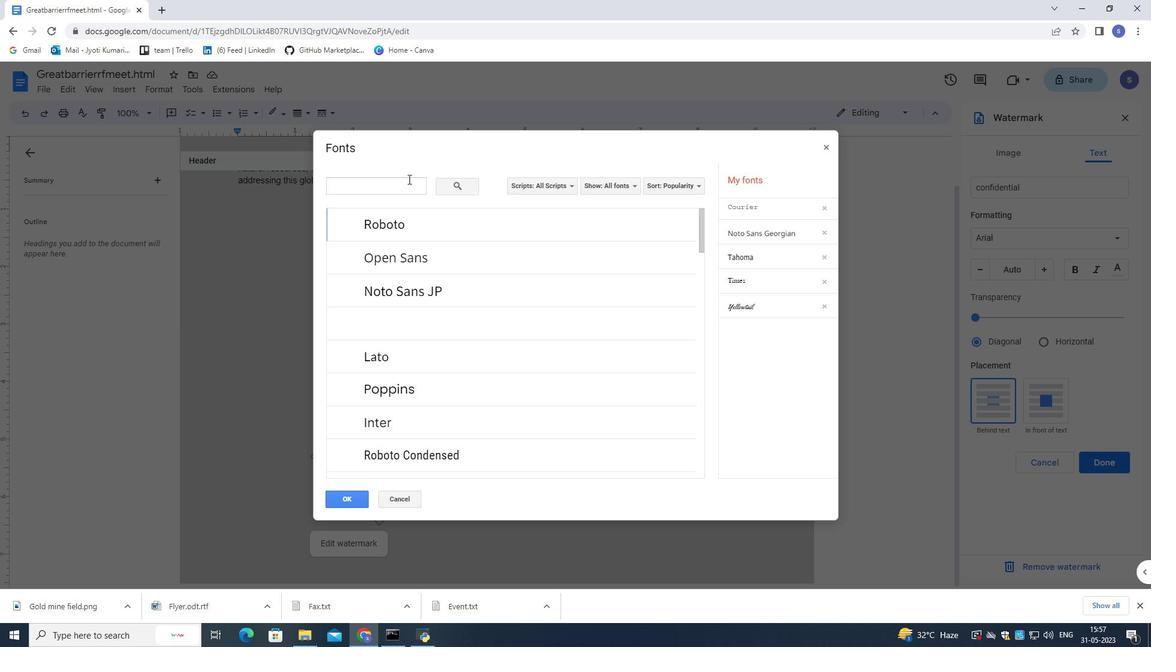 
Action: Mouse moved to (411, 182)
Screenshot: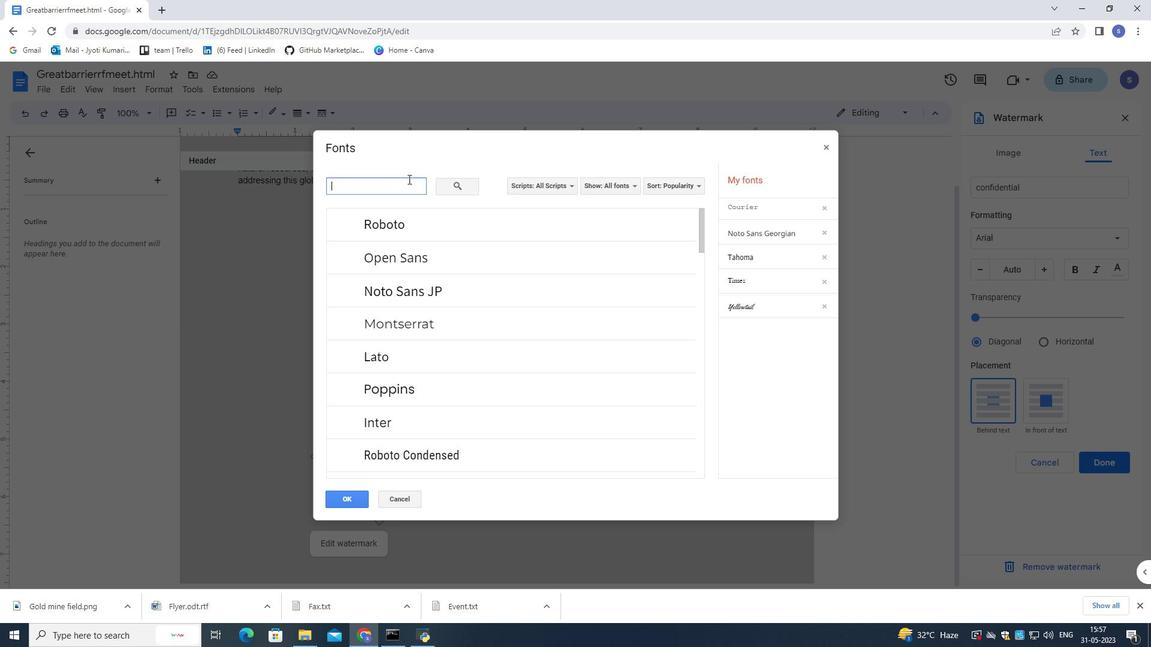 
Action: Key pressed nuni
Screenshot: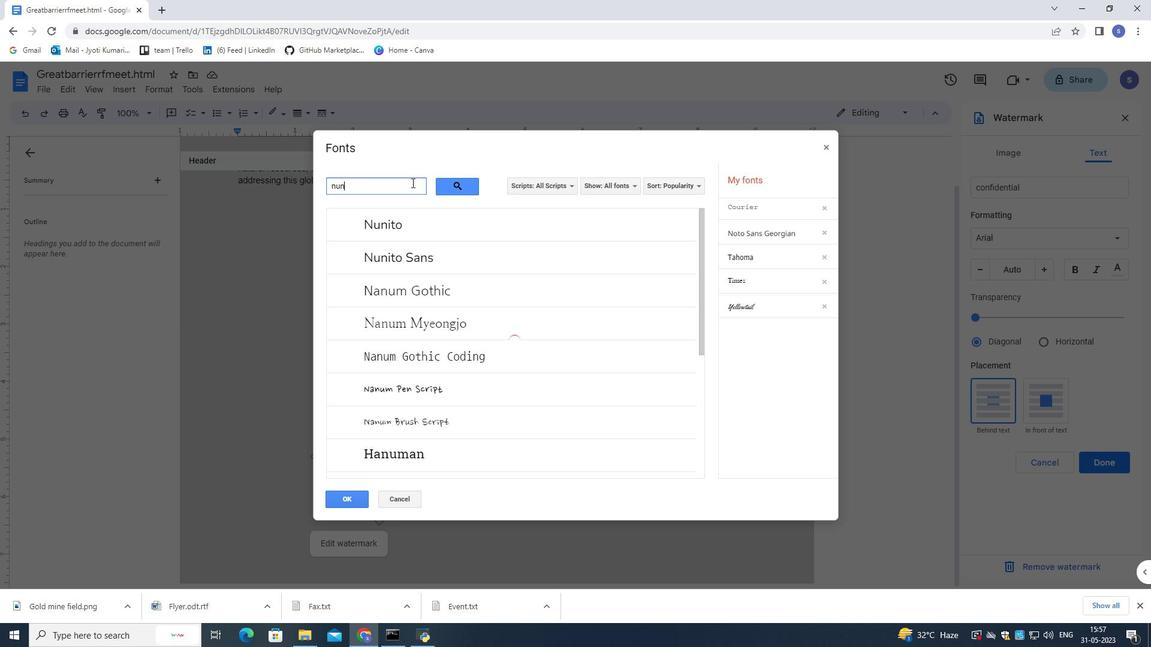 
Action: Mouse moved to (448, 218)
Screenshot: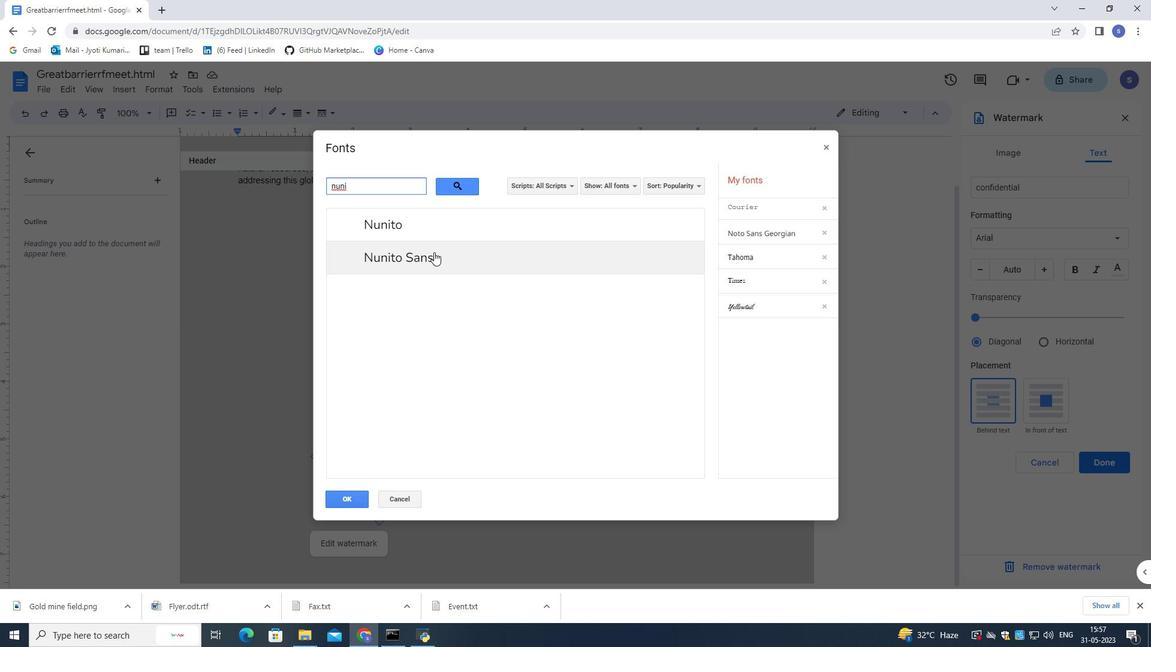 
Action: Mouse pressed left at (448, 218)
Screenshot: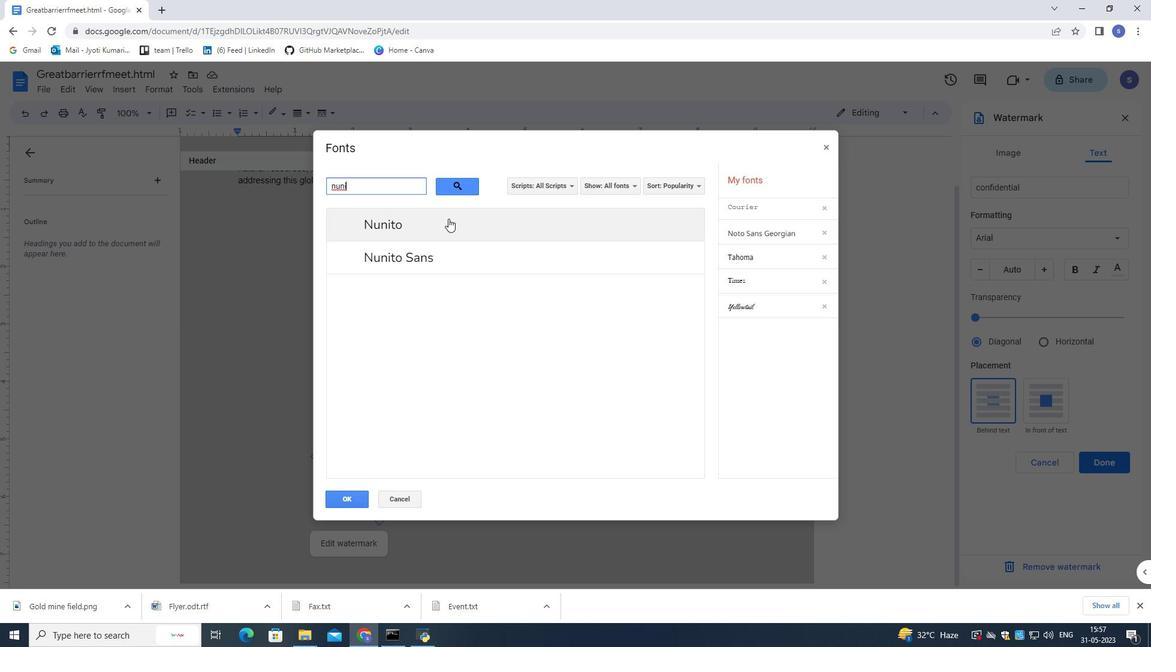 
Action: Mouse moved to (344, 501)
Screenshot: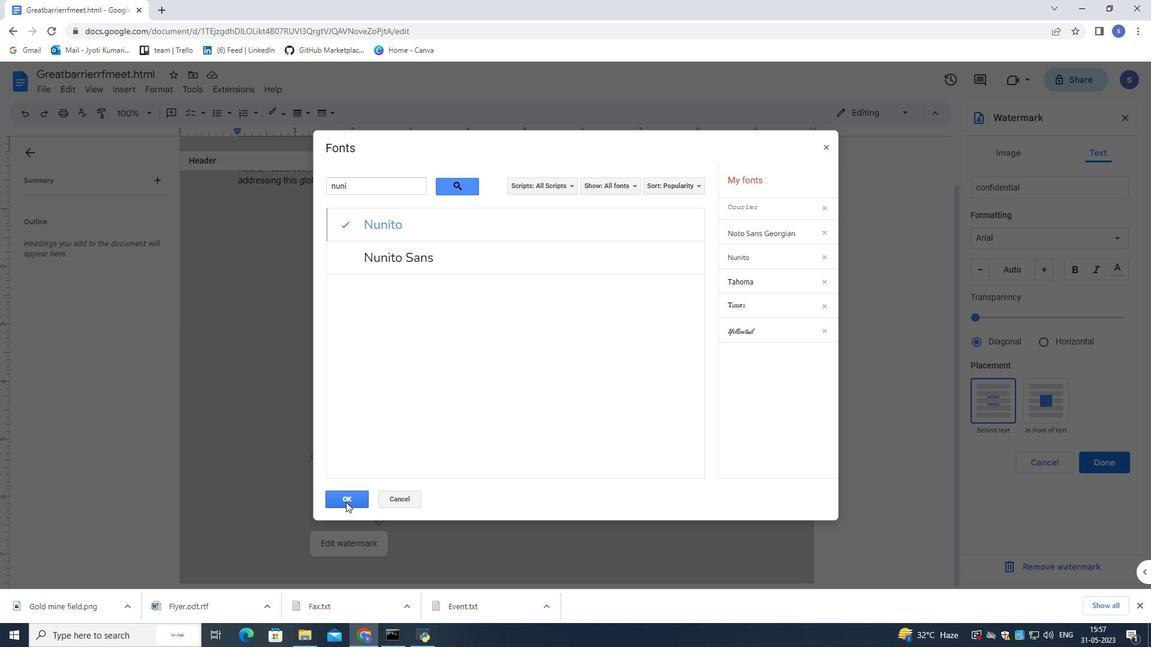 
Action: Mouse pressed left at (344, 501)
Screenshot: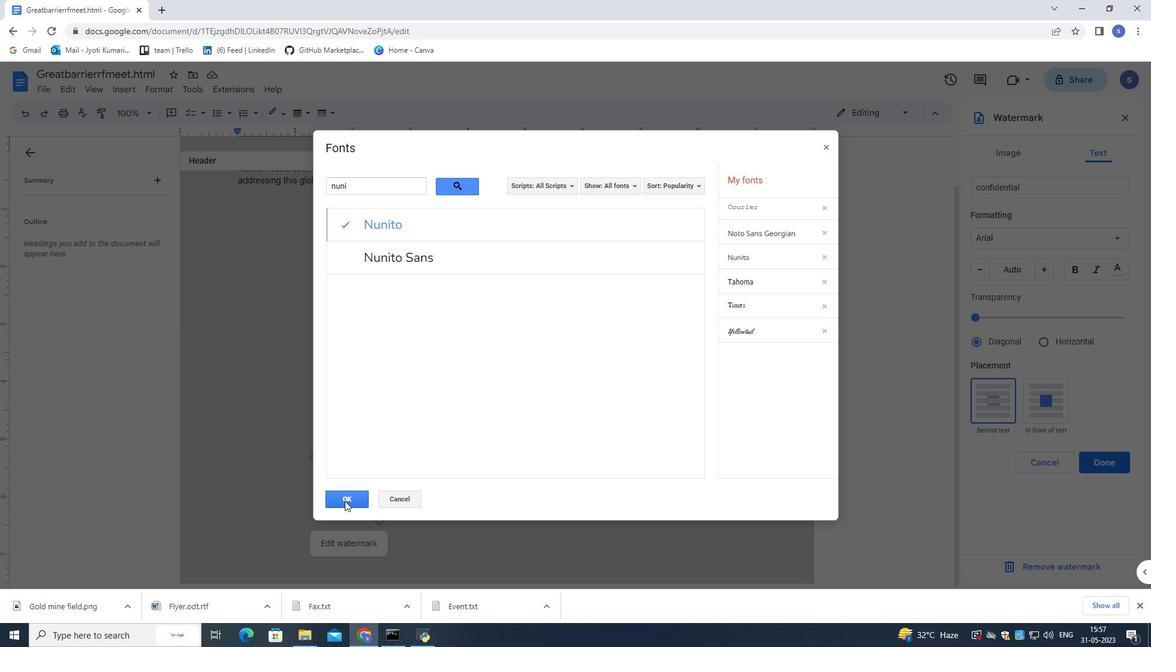 
Action: Mouse moved to (642, 460)
Screenshot: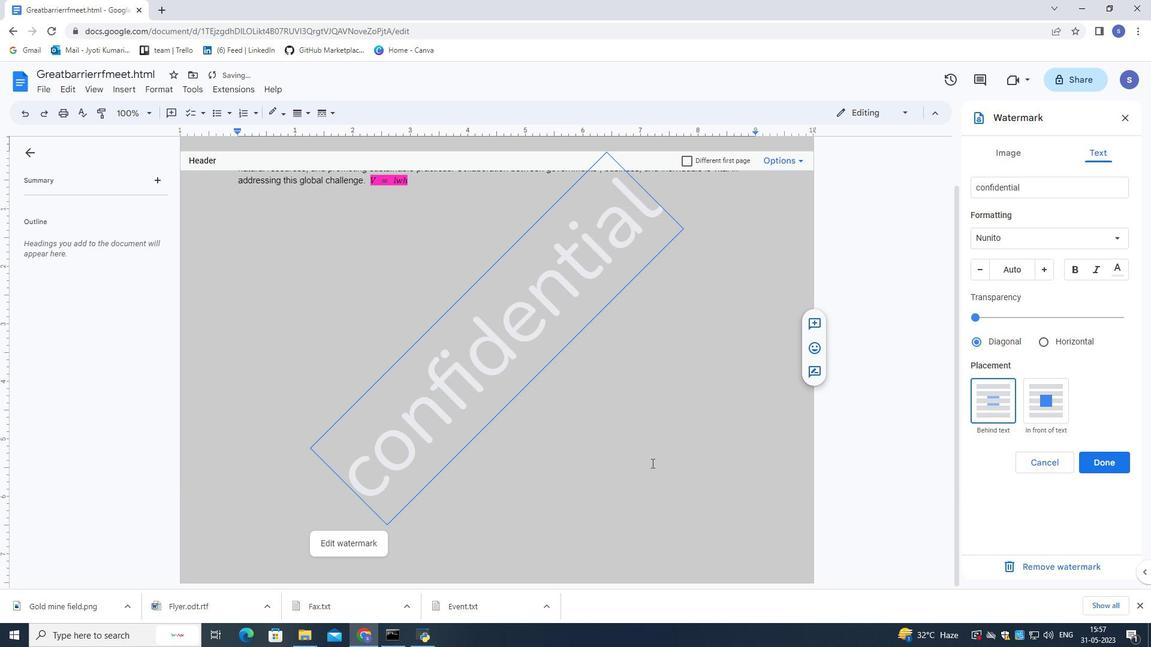 
Action: Mouse pressed left at (642, 460)
Screenshot: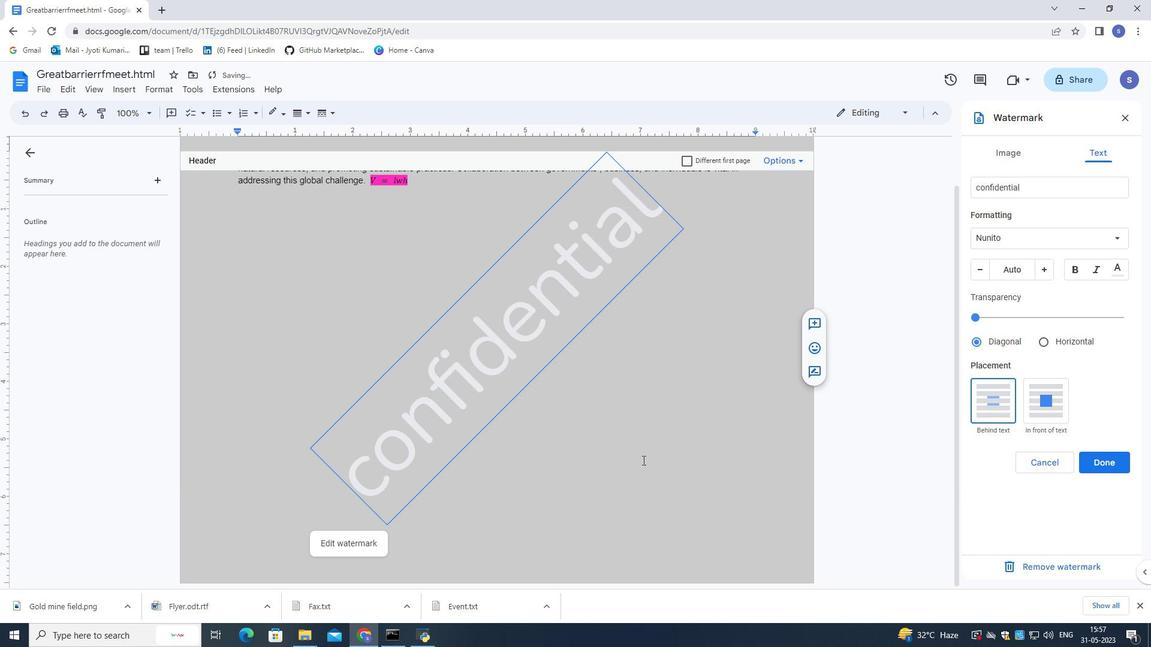 
Action: Mouse moved to (642, 460)
Screenshot: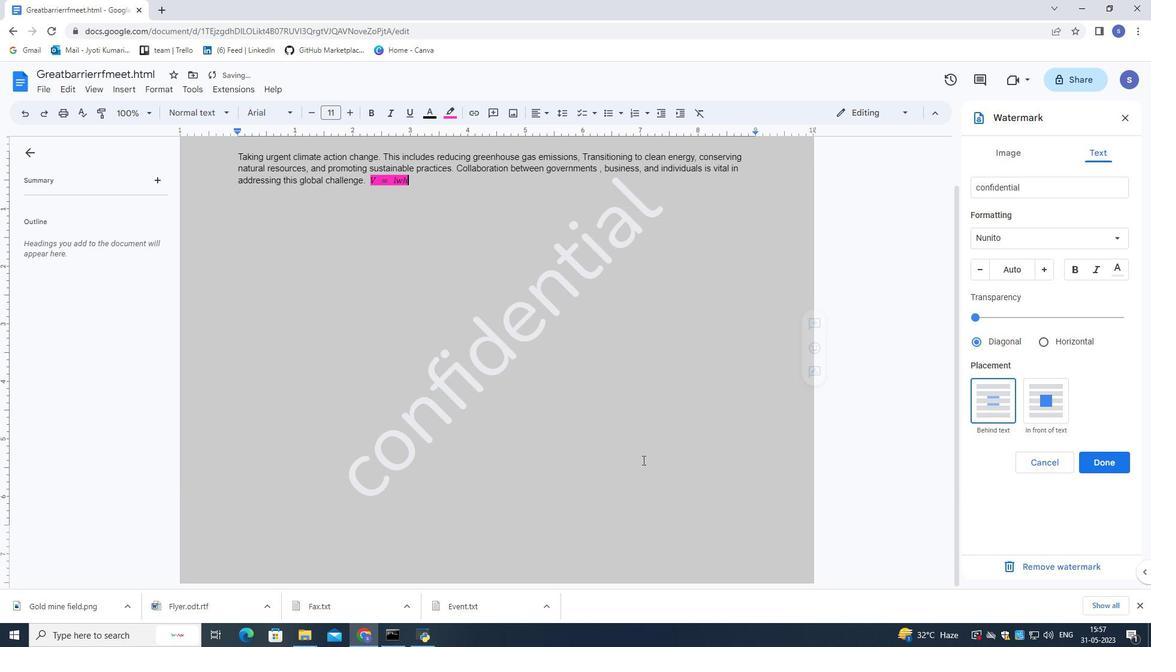 
Action: Mouse scrolled (642, 461) with delta (0, 0)
Screenshot: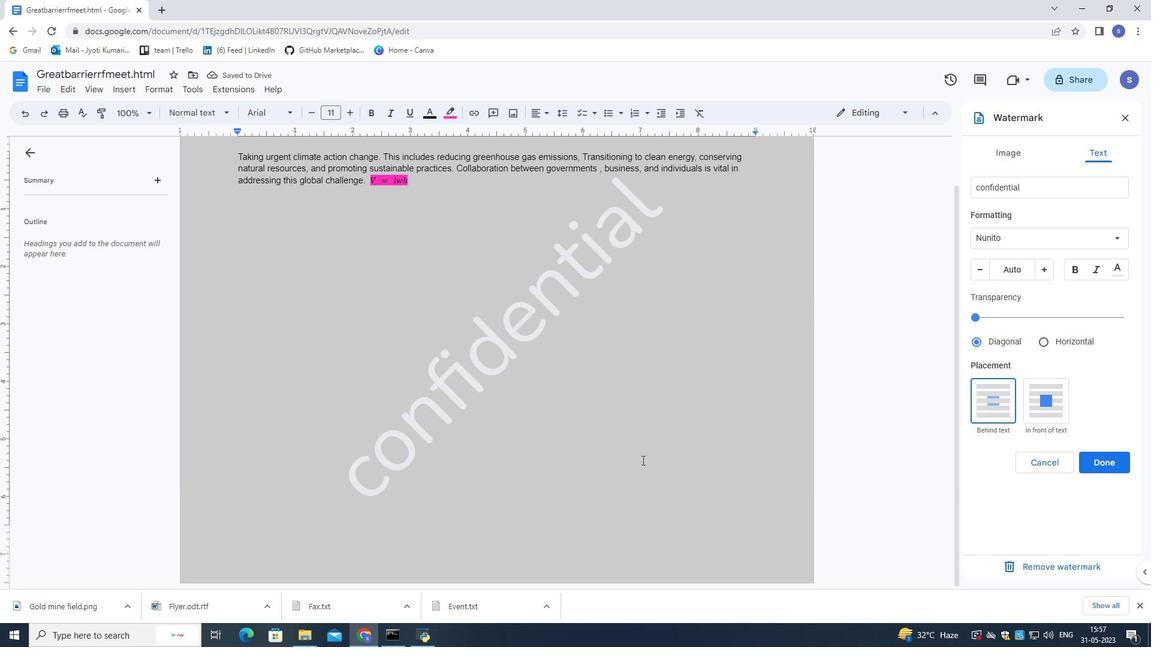 
Action: Mouse scrolled (642, 461) with delta (0, 0)
Screenshot: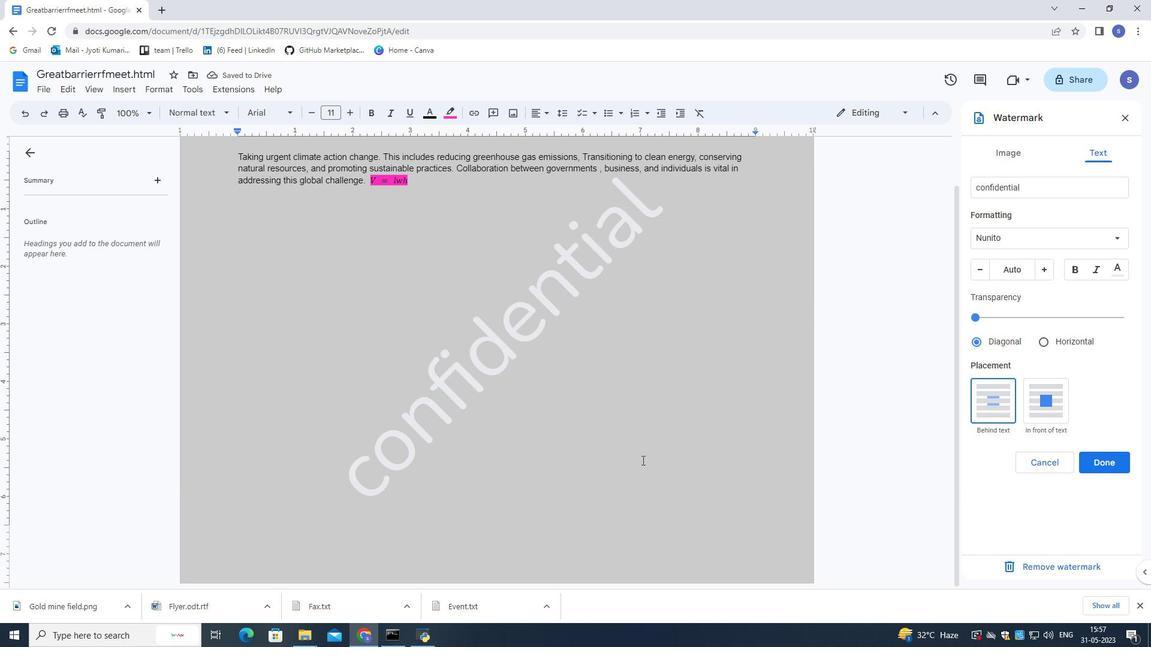 
Action: Mouse scrolled (642, 461) with delta (0, 0)
Screenshot: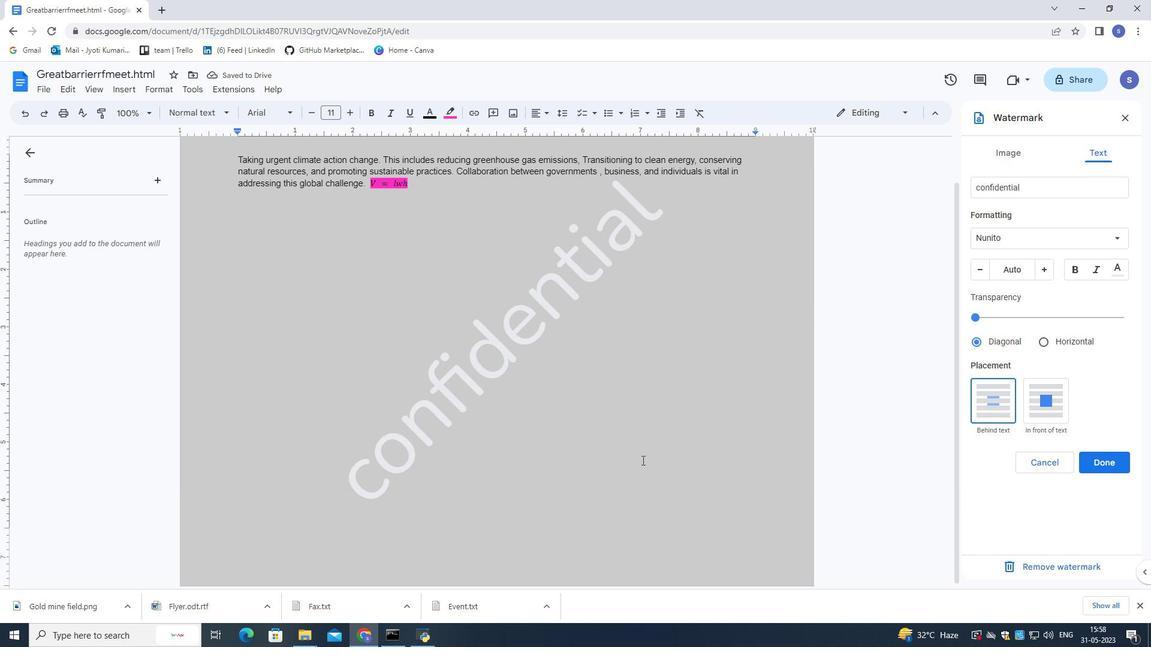 
Action: Mouse scrolled (642, 459) with delta (0, 0)
Screenshot: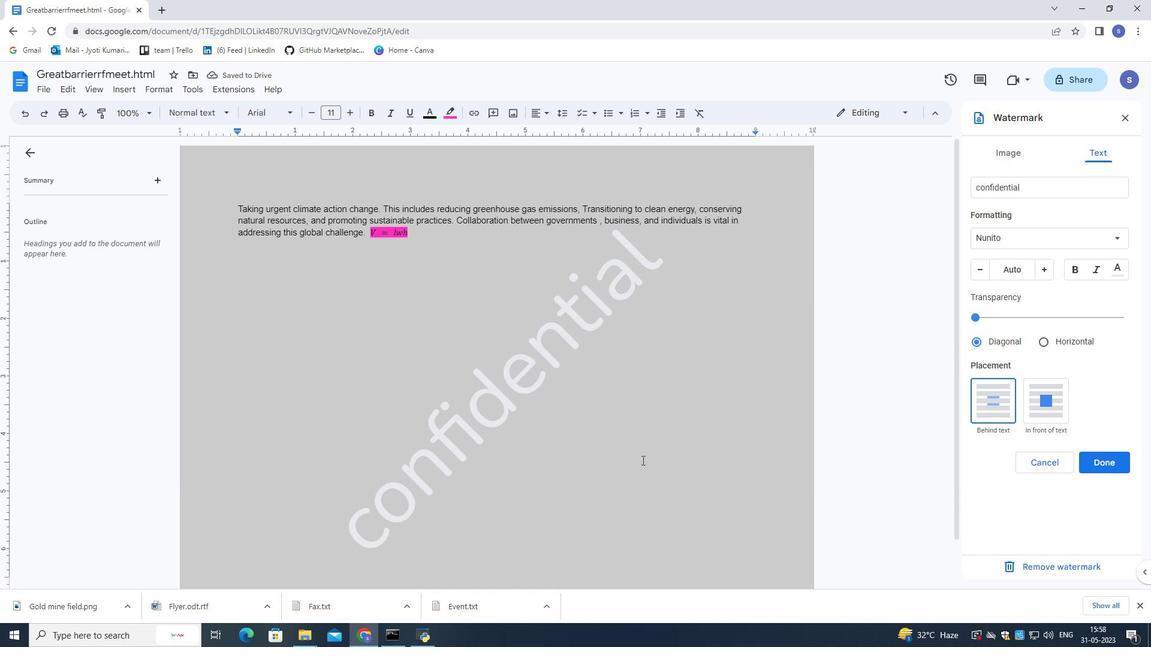 
